 Task: Add an event with the title Marketing Campaign Brainstorming, date '2024/05/26', time 9:40 AM to 11:40 AMand add a description: Throughout the session, participants will engage in a series of activities, discussions, and exercises that promote teamwork, trust-building, and effective communication. These activities will be tailored to the specific needs and dynamics of your team, ensuring relevance and maximum engagement., put the event into Yellow category . Add location for the event as: 789 Pena Palace, Sintra, Portugal, logged in from the account softage.1@softage.netand send the event invitation to softage.2@softage.net and softage.3@softage.net. Set a reminder for the event 9 day before
Action: Mouse pressed left at (87, 91)
Screenshot: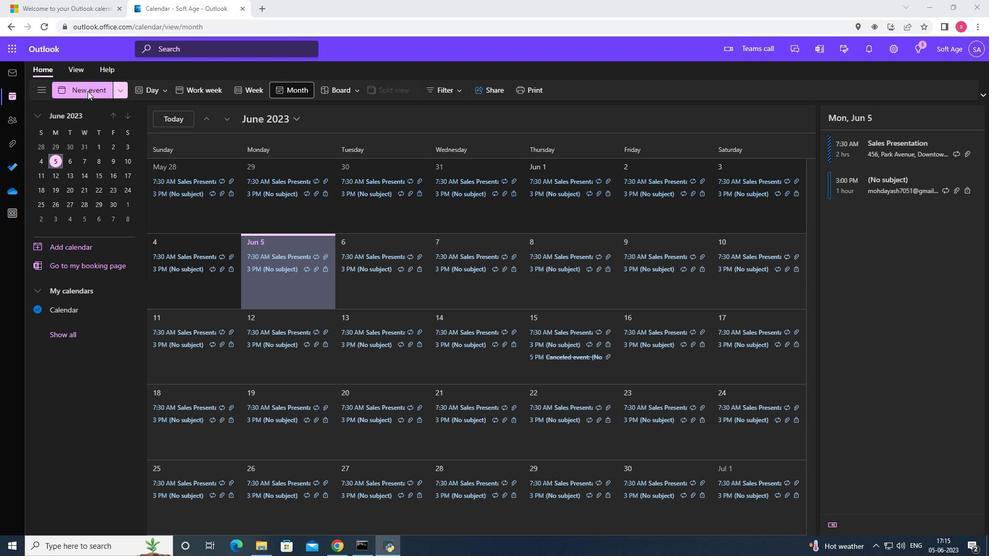 
Action: Mouse moved to (287, 157)
Screenshot: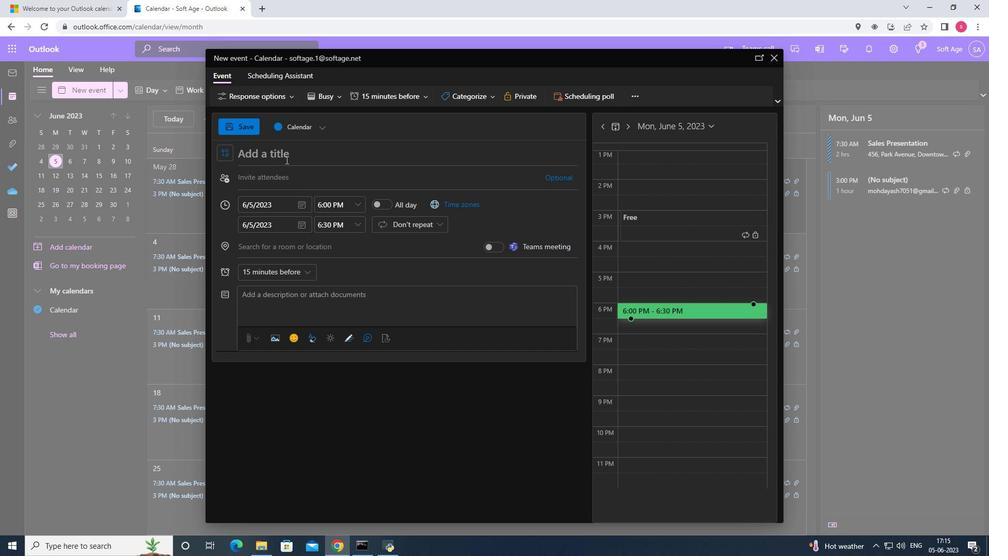
Action: Mouse pressed left at (287, 157)
Screenshot: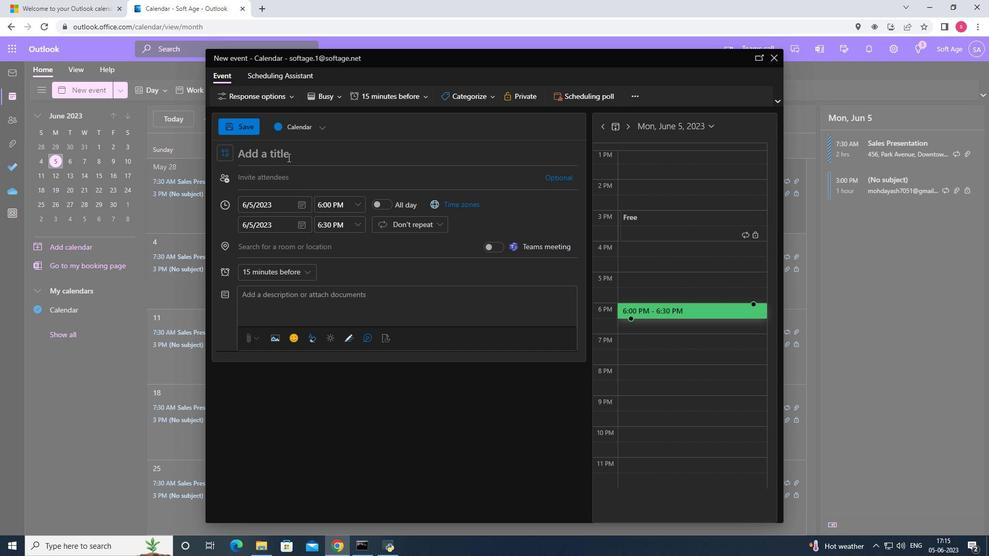 
Action: Key pressed <Key.shift>Marketing<Key.space><Key.shift>Camaign<Key.backspace><Key.backspace><Key.backspace><Key.backspace>paign<Key.space><Key.shift>Brainstorming
Screenshot: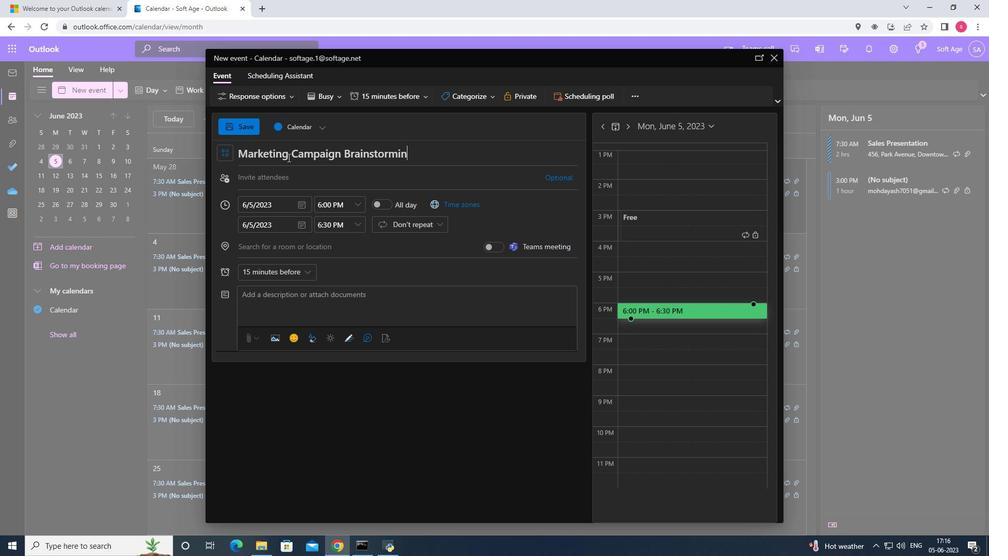 
Action: Mouse moved to (302, 203)
Screenshot: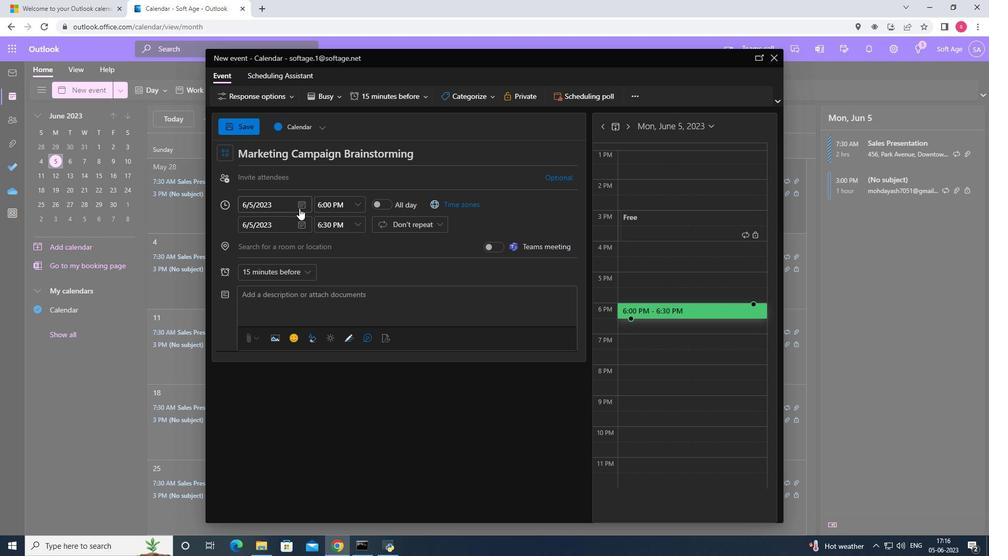 
Action: Mouse pressed left at (302, 203)
Screenshot: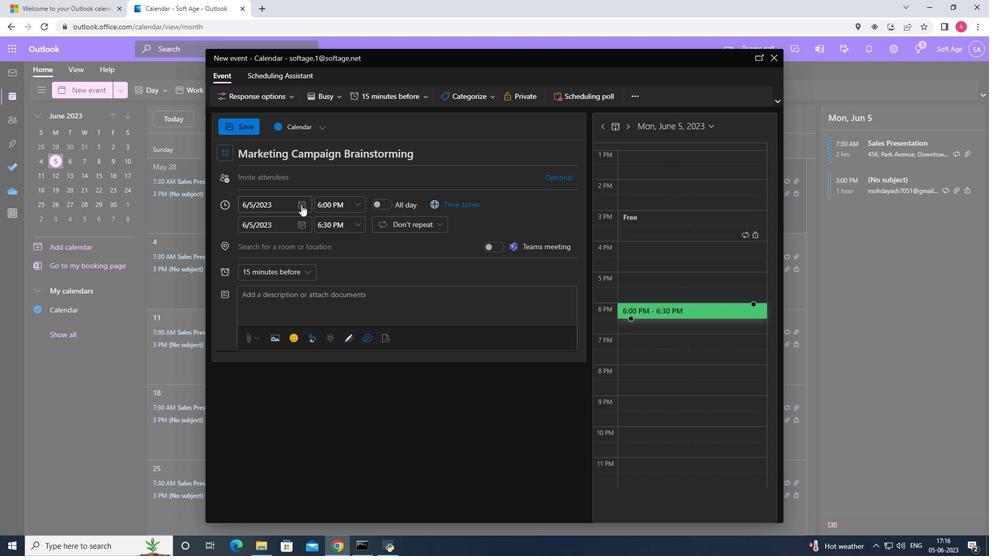 
Action: Mouse moved to (338, 227)
Screenshot: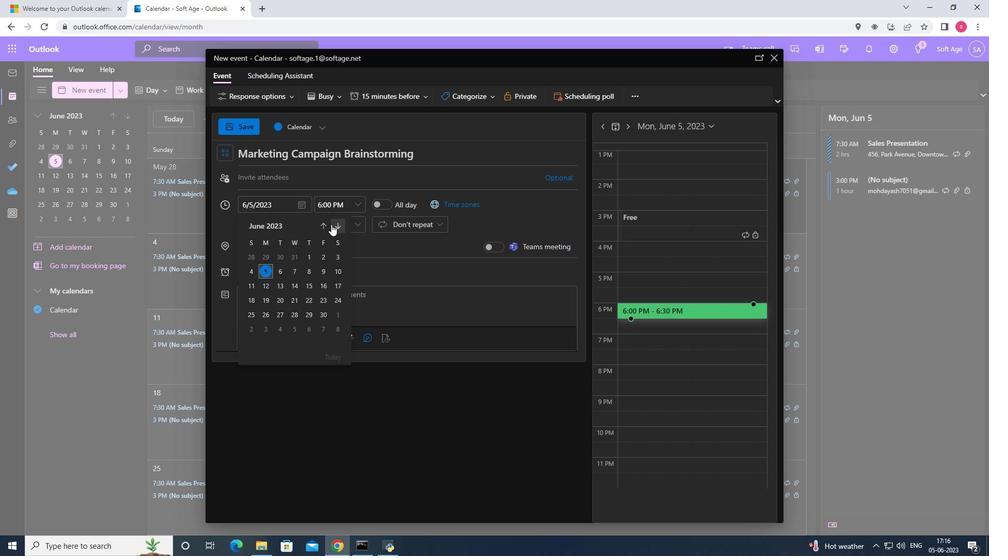
Action: Mouse pressed left at (338, 227)
Screenshot: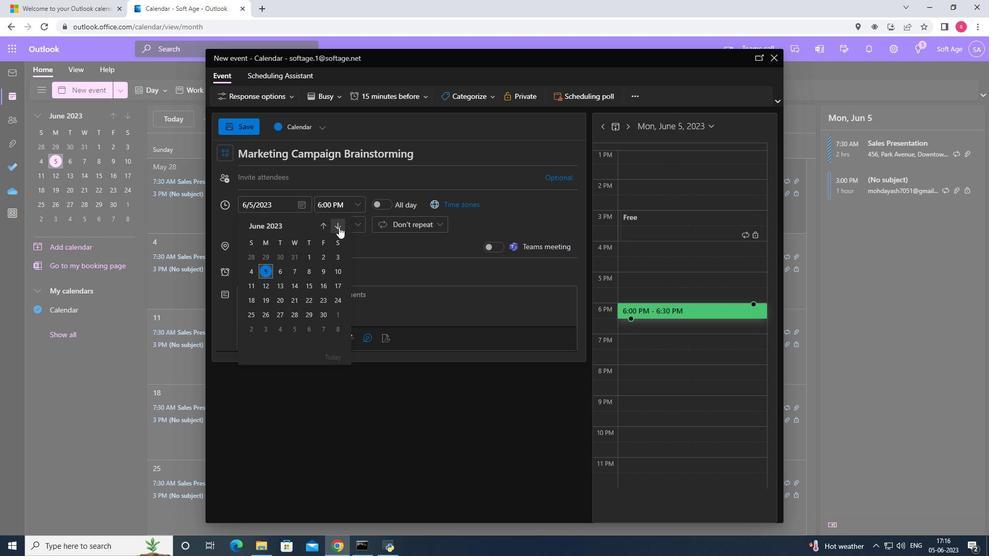 
Action: Mouse pressed left at (338, 227)
Screenshot: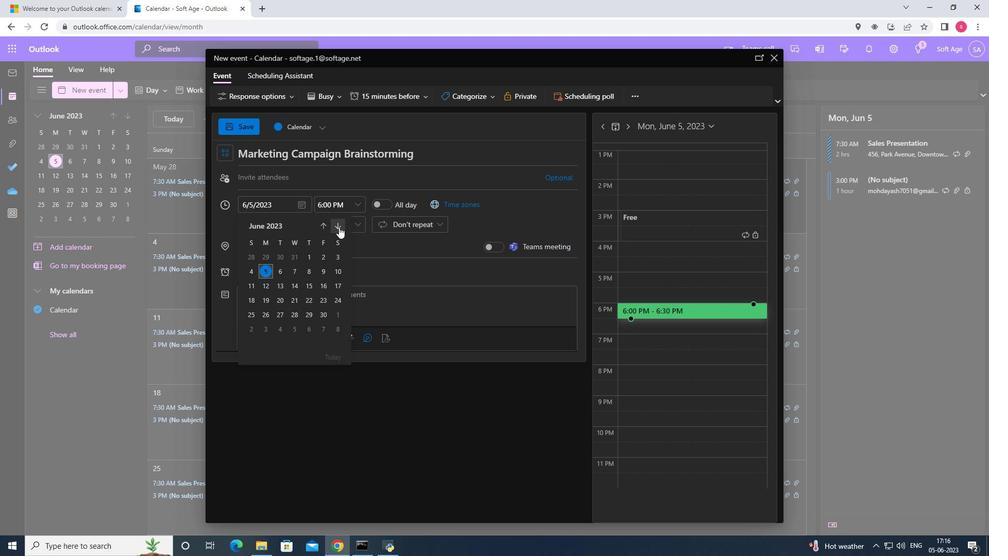 
Action: Mouse pressed left at (338, 227)
Screenshot: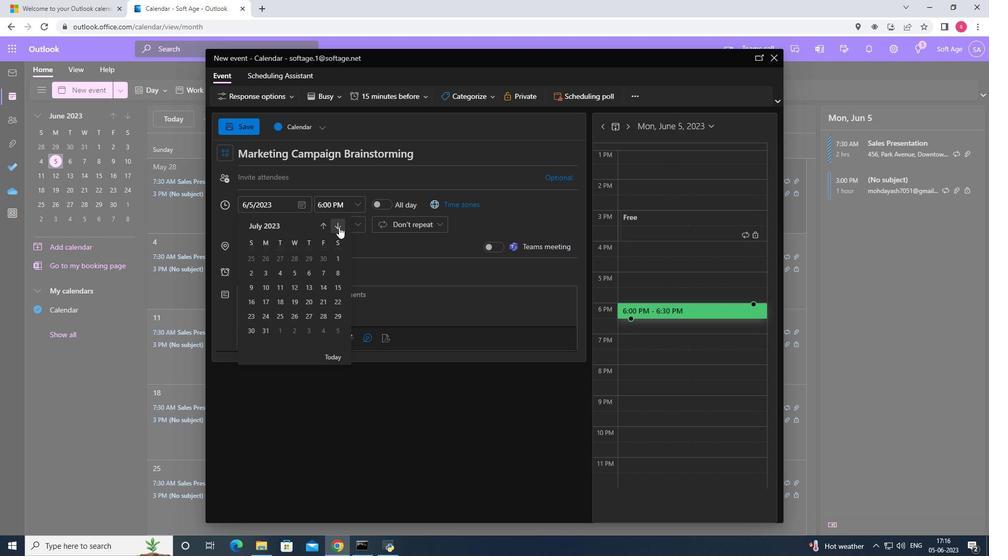 
Action: Mouse pressed left at (338, 227)
Screenshot: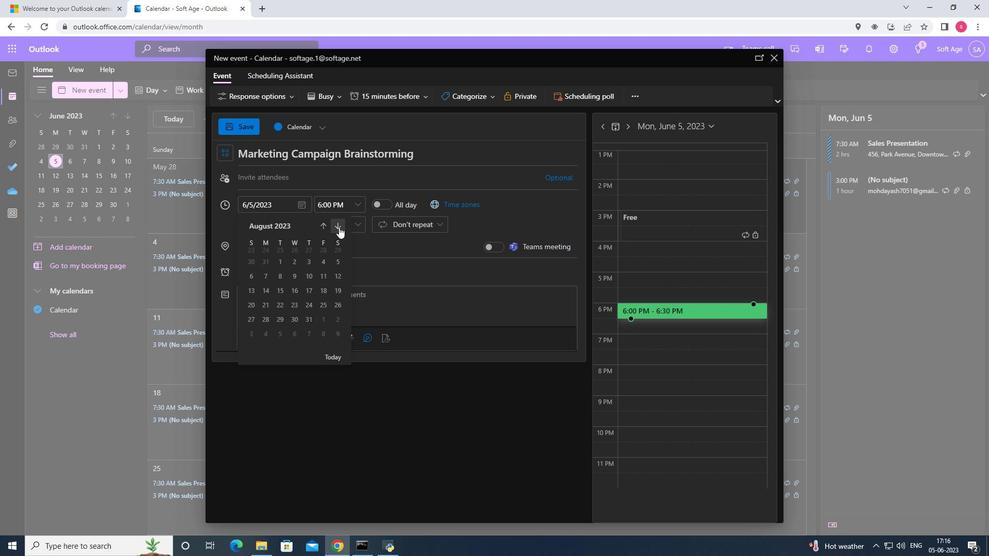 
Action: Mouse pressed left at (338, 227)
Screenshot: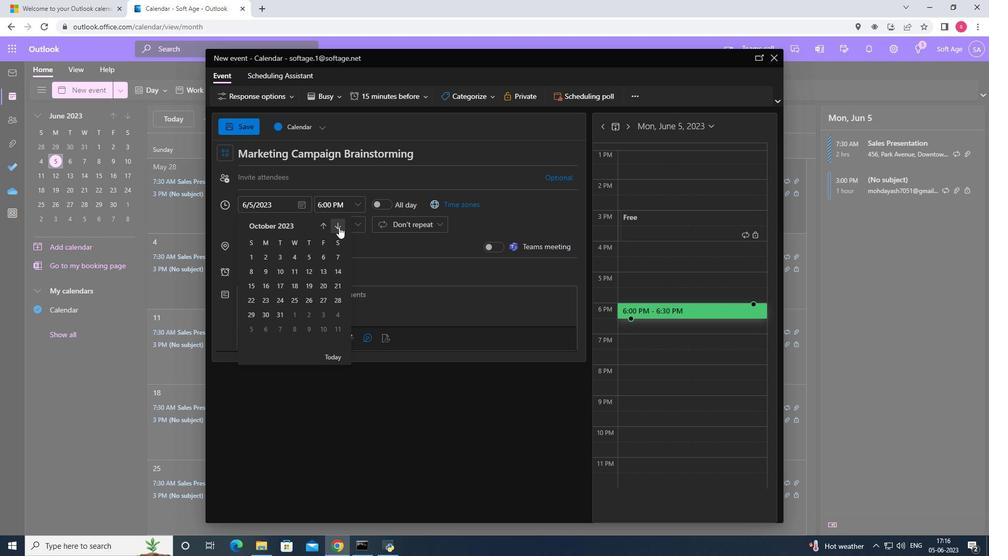 
Action: Mouse pressed left at (338, 227)
Screenshot: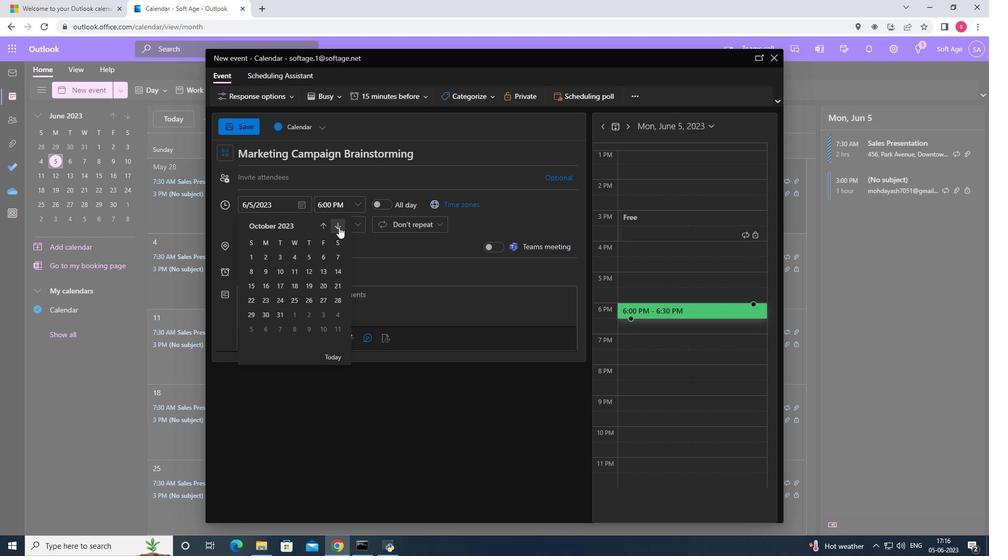 
Action: Mouse pressed left at (338, 227)
Screenshot: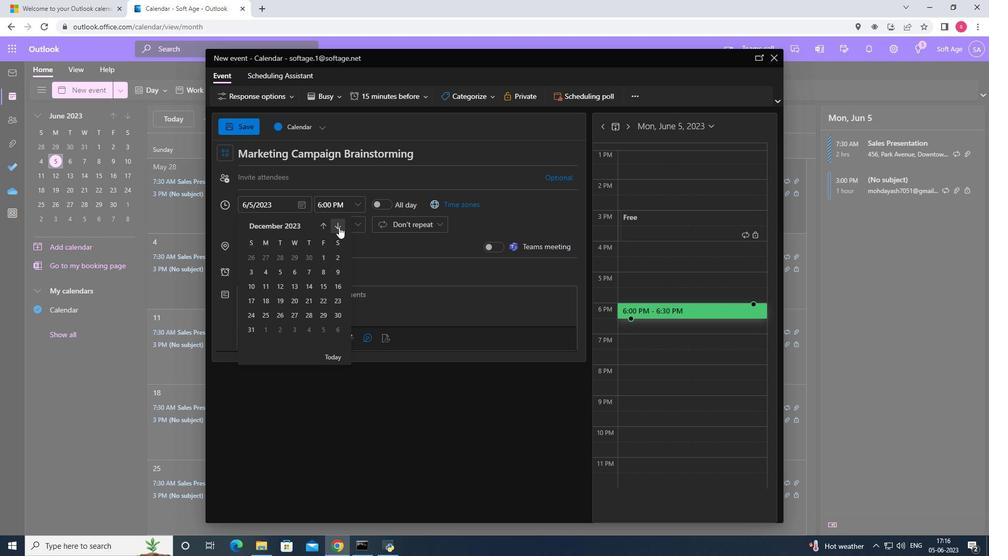 
Action: Mouse pressed left at (338, 227)
Screenshot: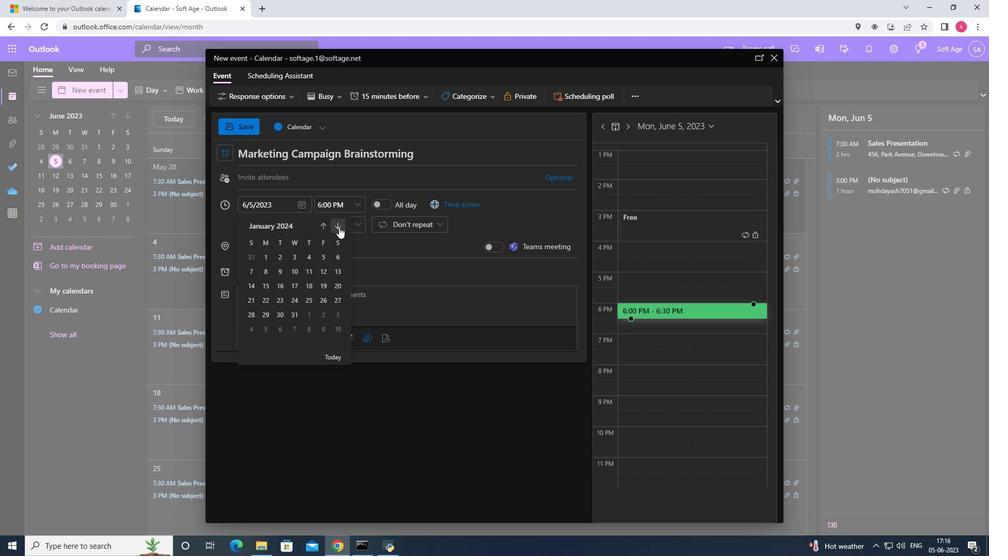 
Action: Mouse pressed left at (338, 227)
Screenshot: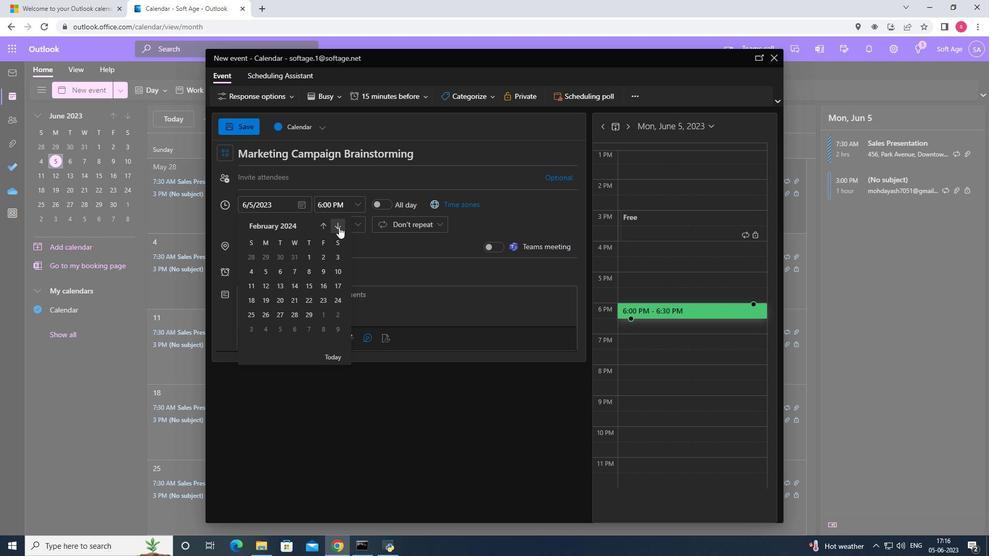 
Action: Mouse pressed left at (338, 227)
Screenshot: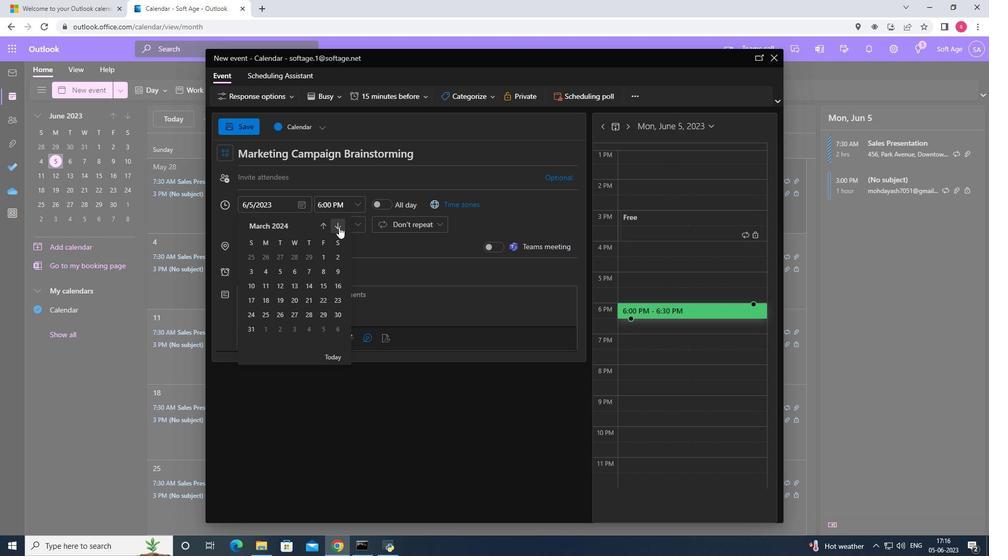 
Action: Mouse pressed left at (338, 227)
Screenshot: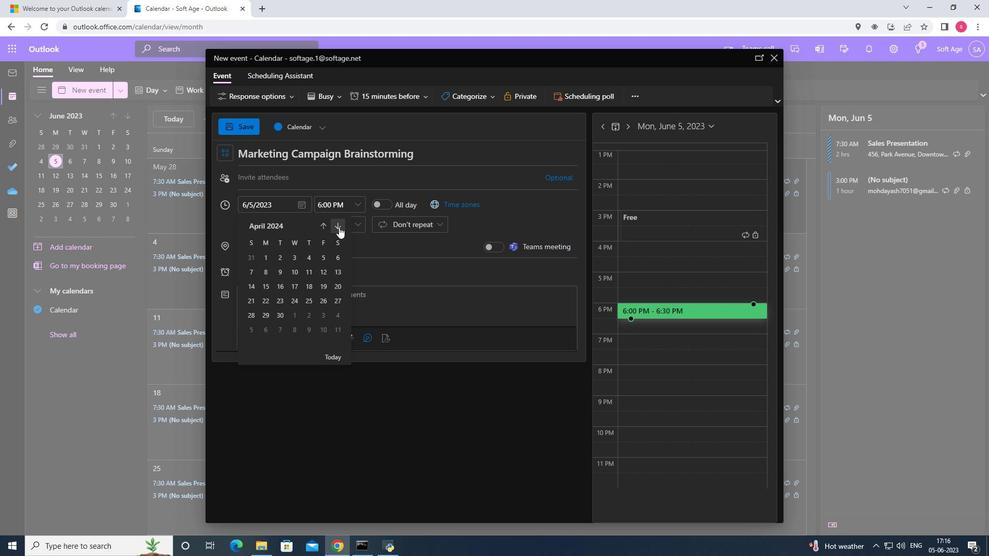 
Action: Mouse moved to (250, 316)
Screenshot: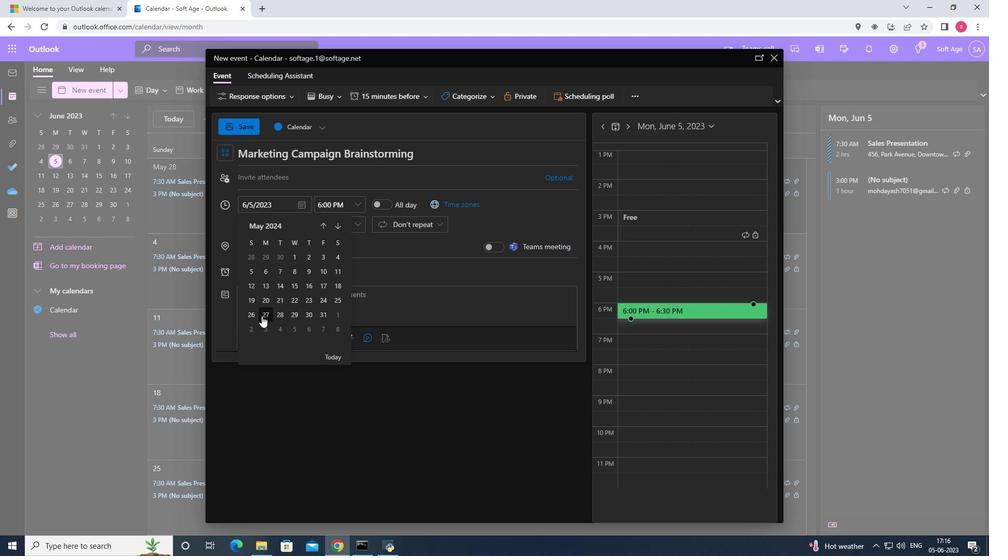 
Action: Mouse pressed left at (250, 316)
Screenshot: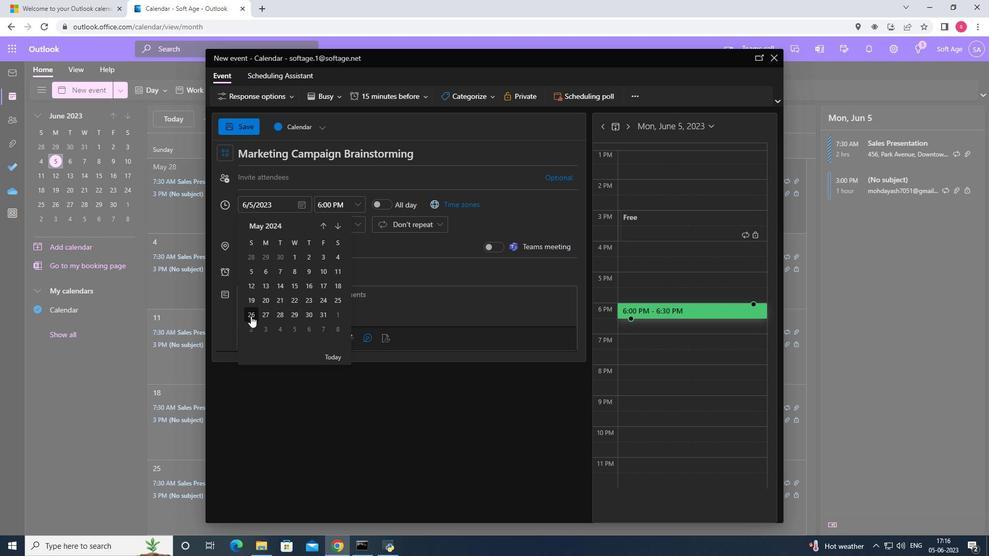 
Action: Mouse moved to (356, 206)
Screenshot: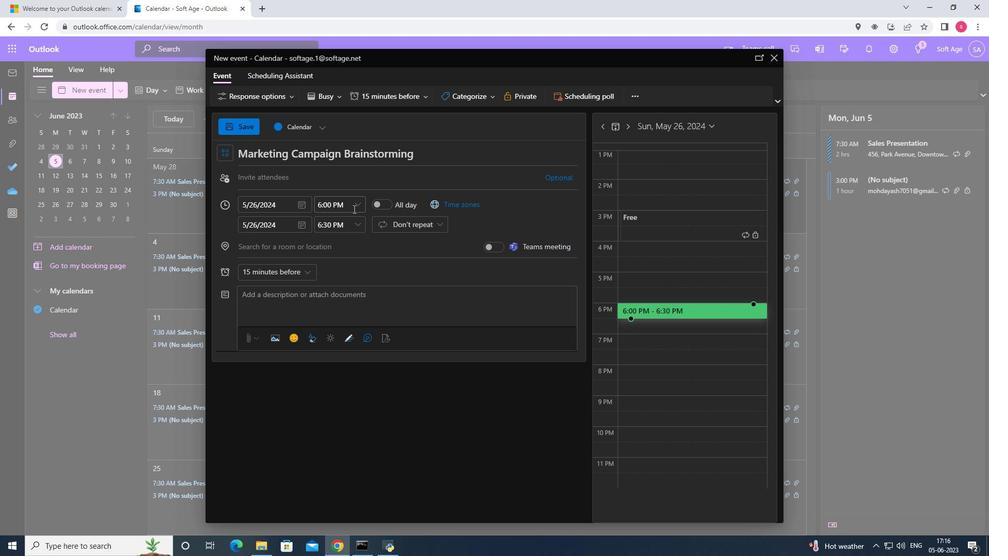 
Action: Mouse pressed left at (356, 206)
Screenshot: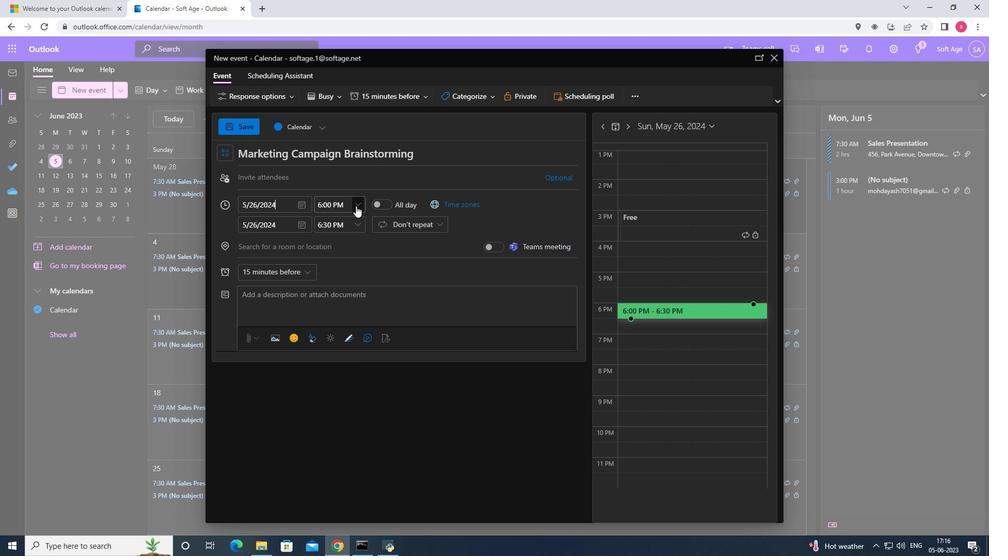 
Action: Mouse moved to (369, 303)
Screenshot: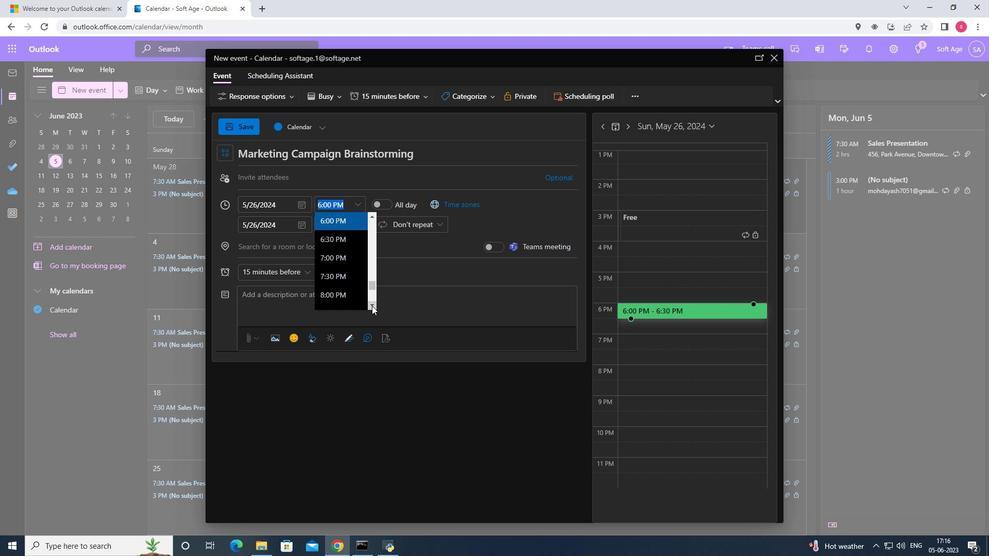 
Action: Mouse pressed left at (369, 303)
Screenshot: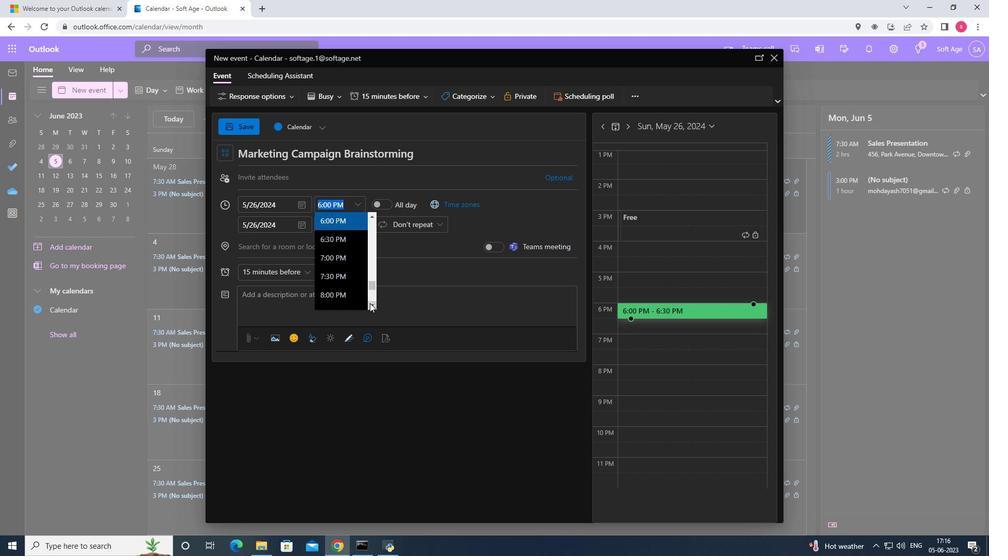 
Action: Mouse pressed left at (369, 303)
Screenshot: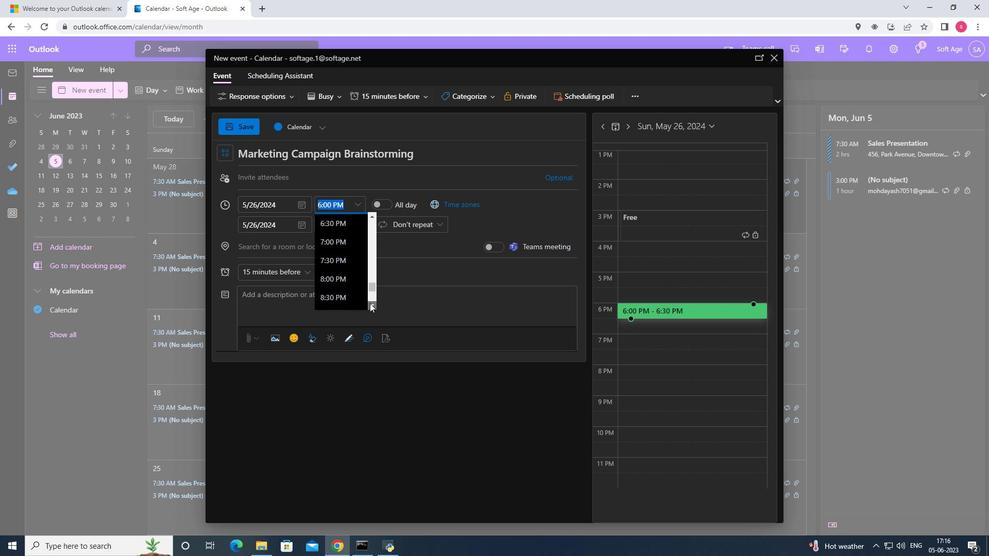 
Action: Mouse pressed left at (369, 303)
Screenshot: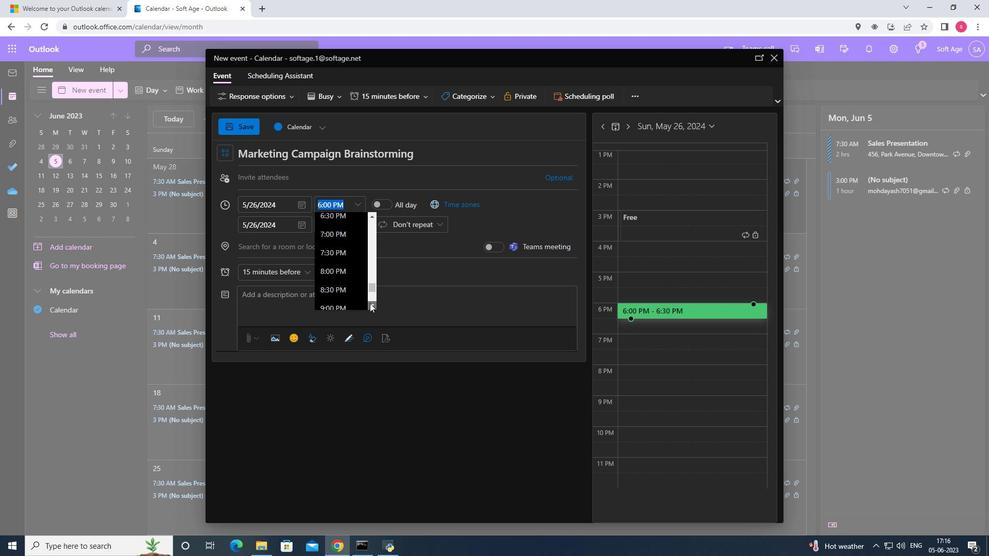 
Action: Mouse pressed left at (369, 303)
Screenshot: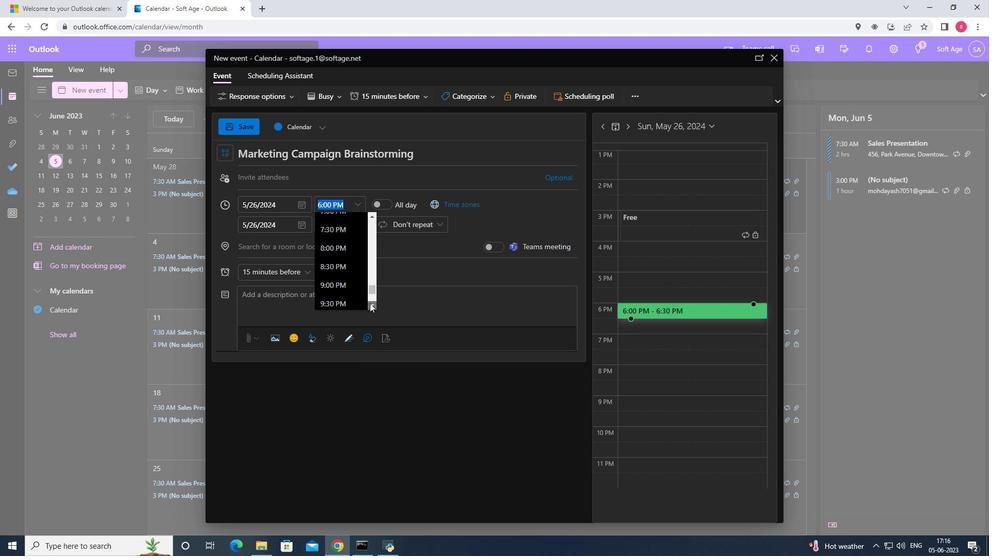 
Action: Mouse pressed left at (369, 303)
Screenshot: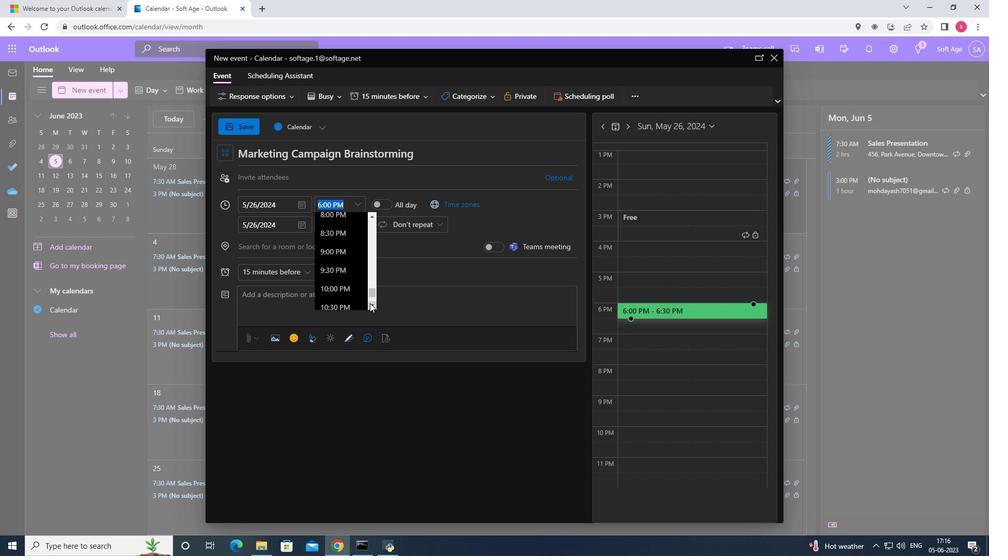 
Action: Mouse moved to (332, 246)
Screenshot: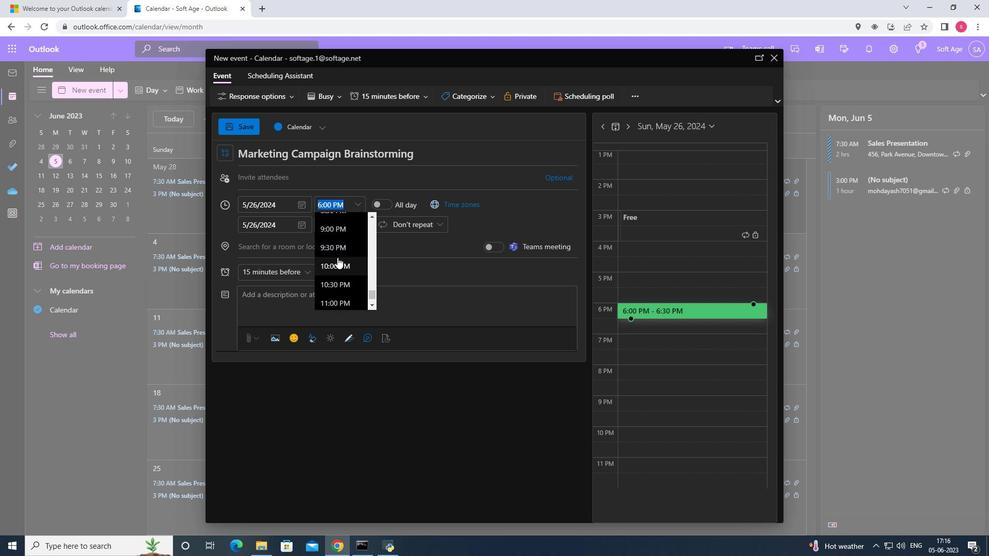 
Action: Mouse pressed left at (332, 246)
Screenshot: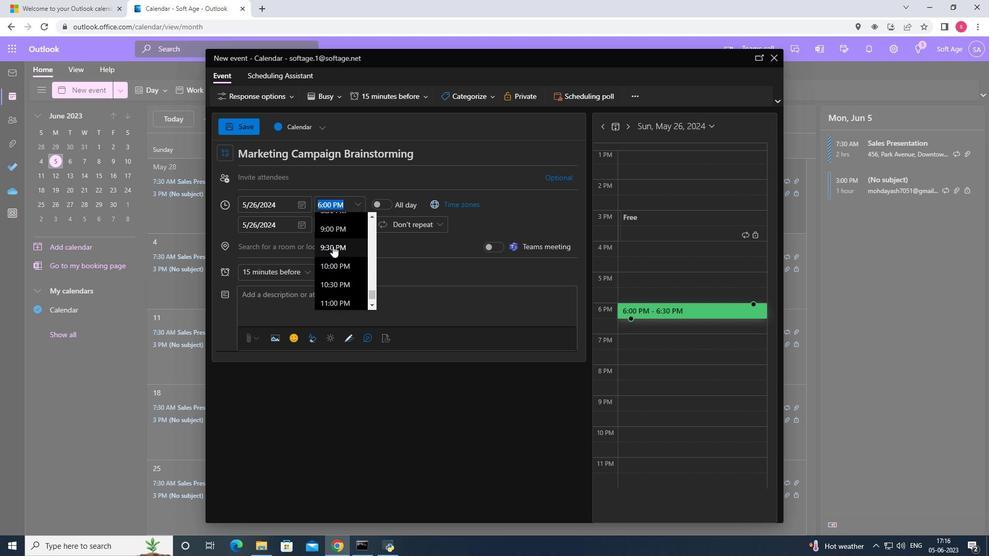 
Action: Mouse moved to (326, 208)
Screenshot: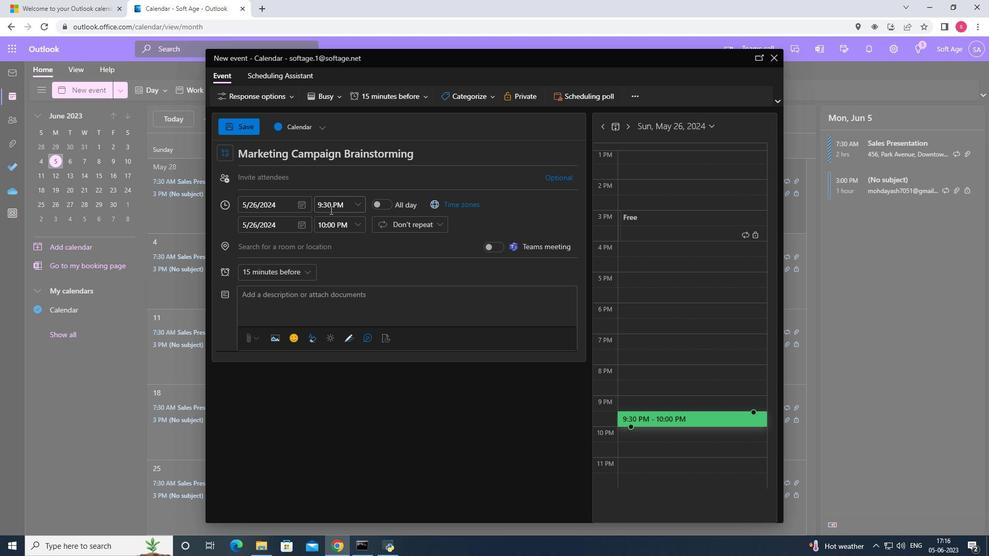 
Action: Mouse pressed left at (326, 208)
Screenshot: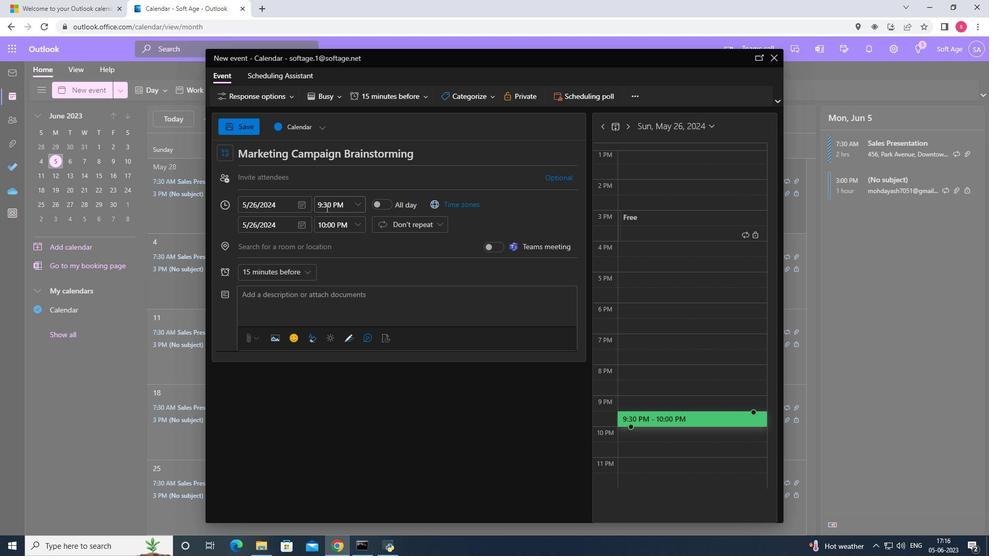 
Action: Key pressed <Key.backspace>4
Screenshot: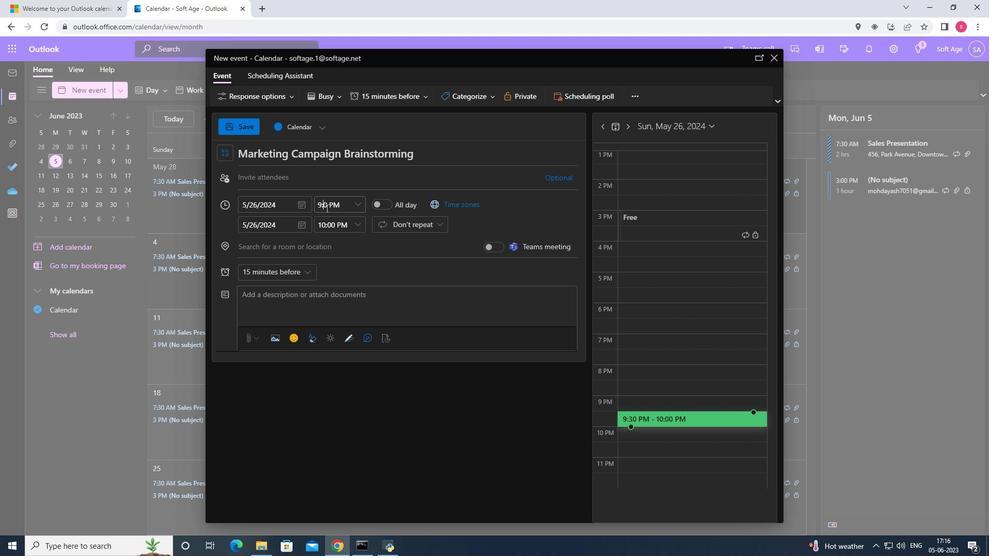 
Action: Mouse moved to (356, 225)
Screenshot: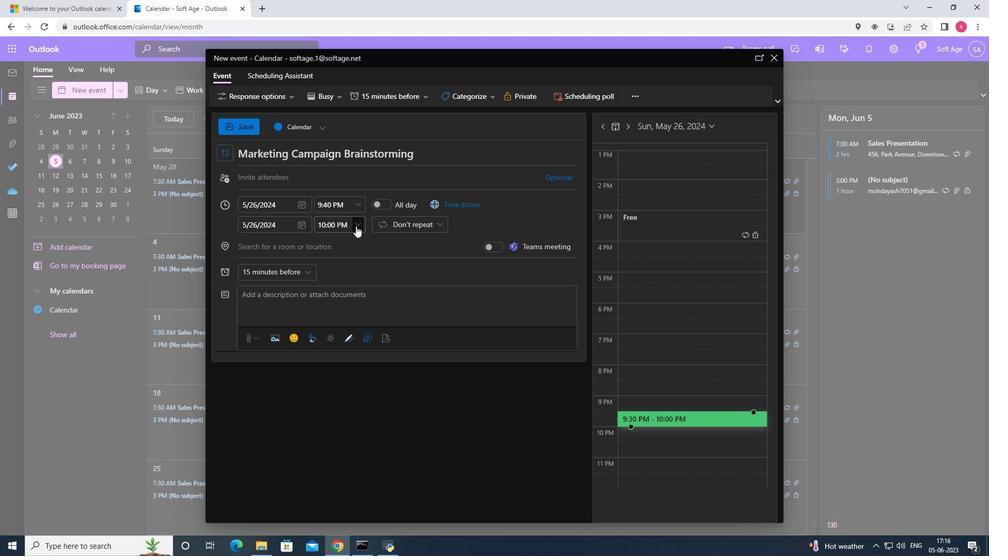 
Action: Mouse pressed left at (356, 225)
Screenshot: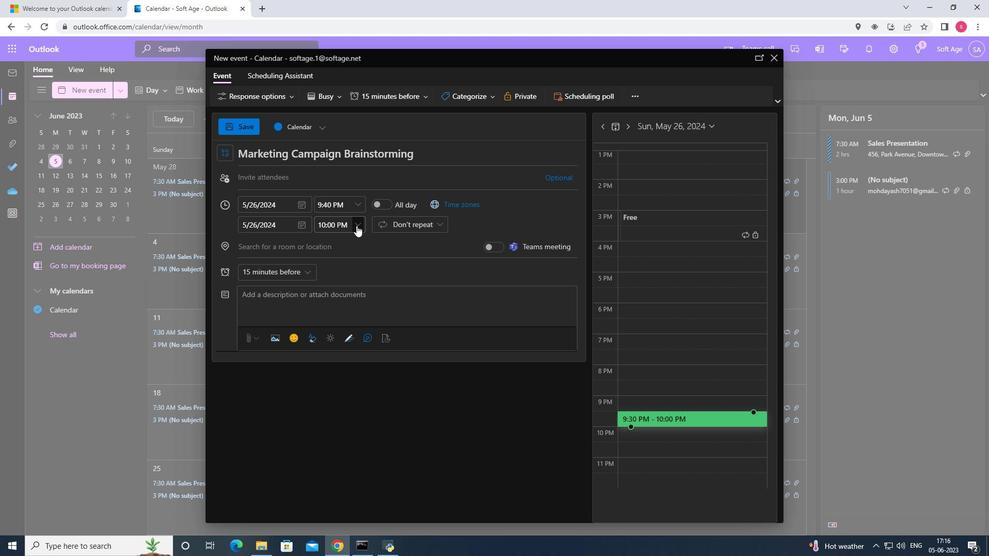 
Action: Mouse moved to (357, 317)
Screenshot: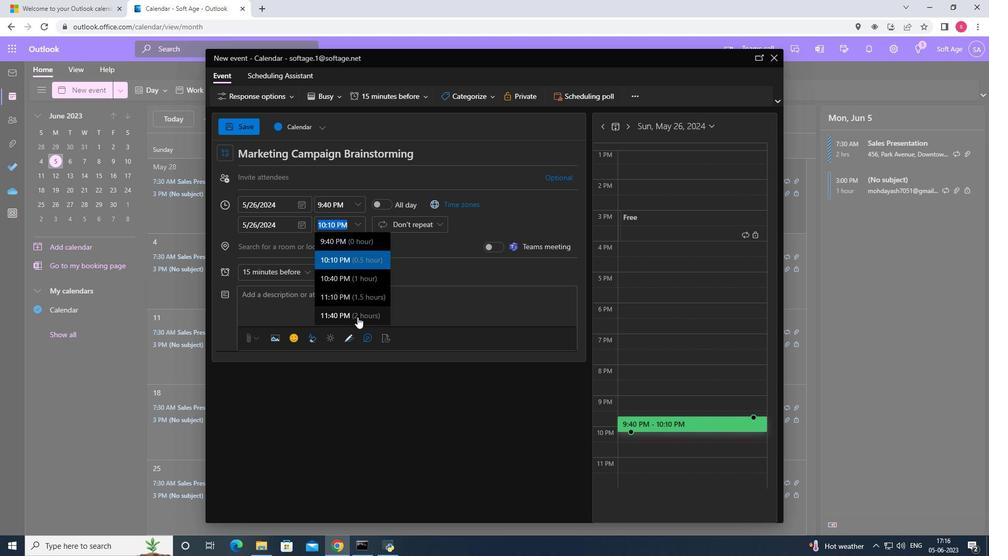 
Action: Mouse pressed left at (357, 317)
Screenshot: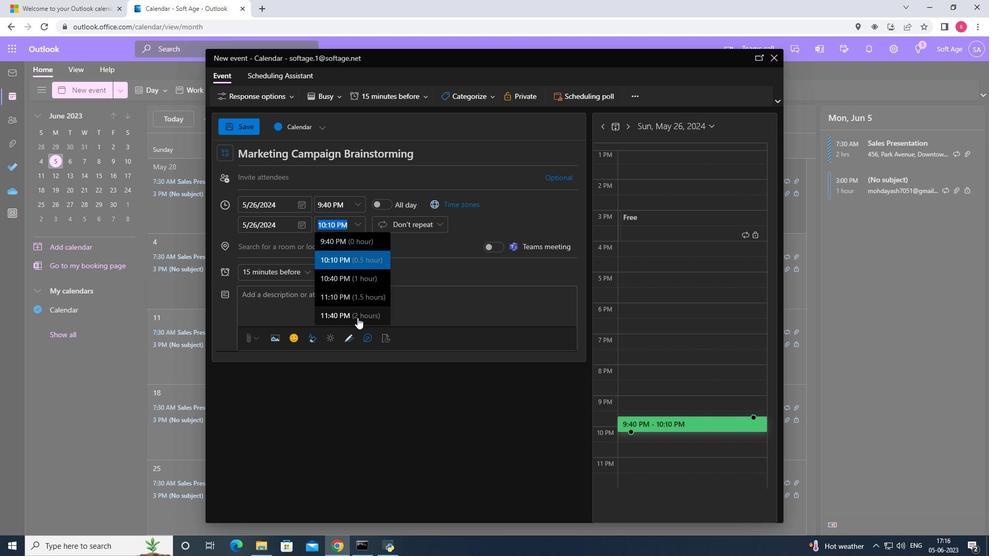 
Action: Mouse moved to (352, 205)
Screenshot: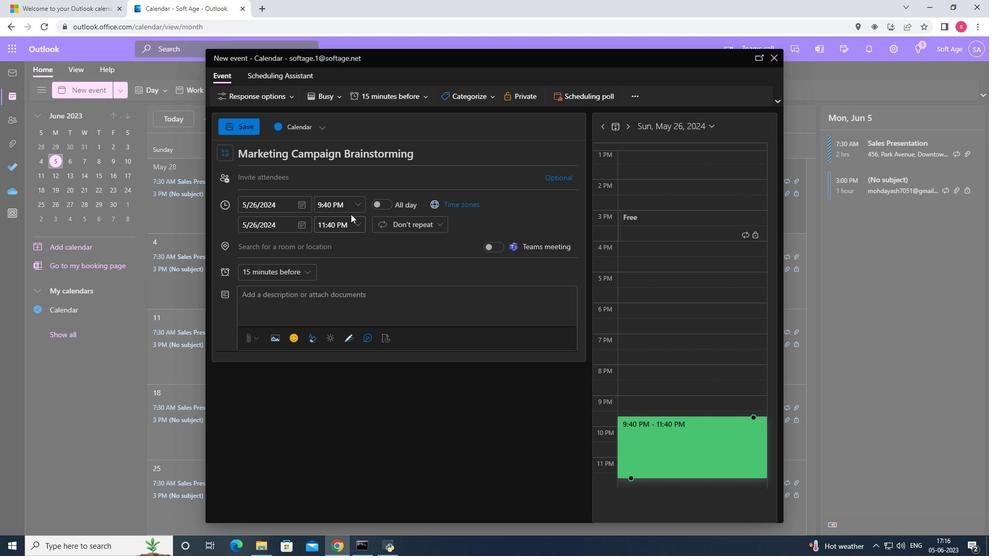 
Action: Mouse pressed left at (352, 205)
Screenshot: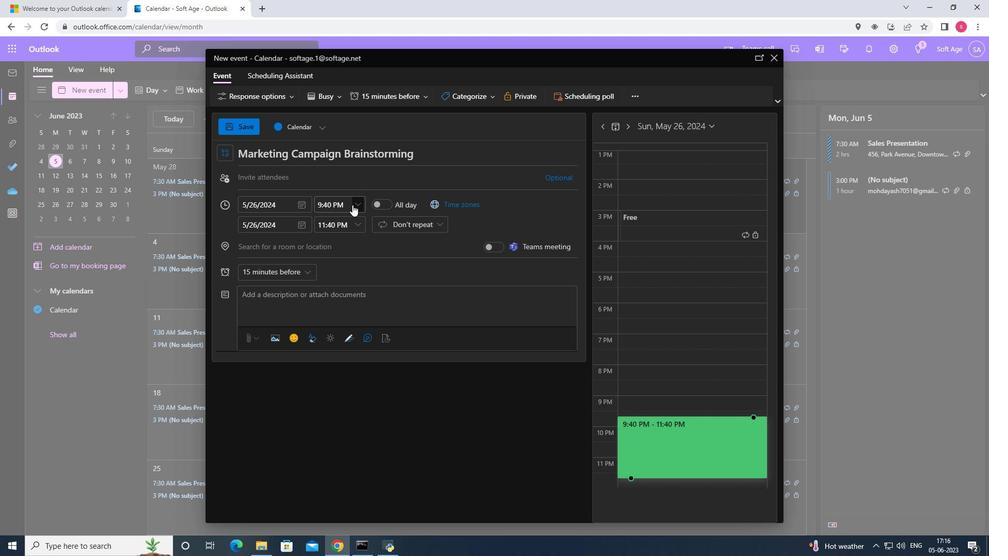 
Action: Mouse moved to (342, 205)
Screenshot: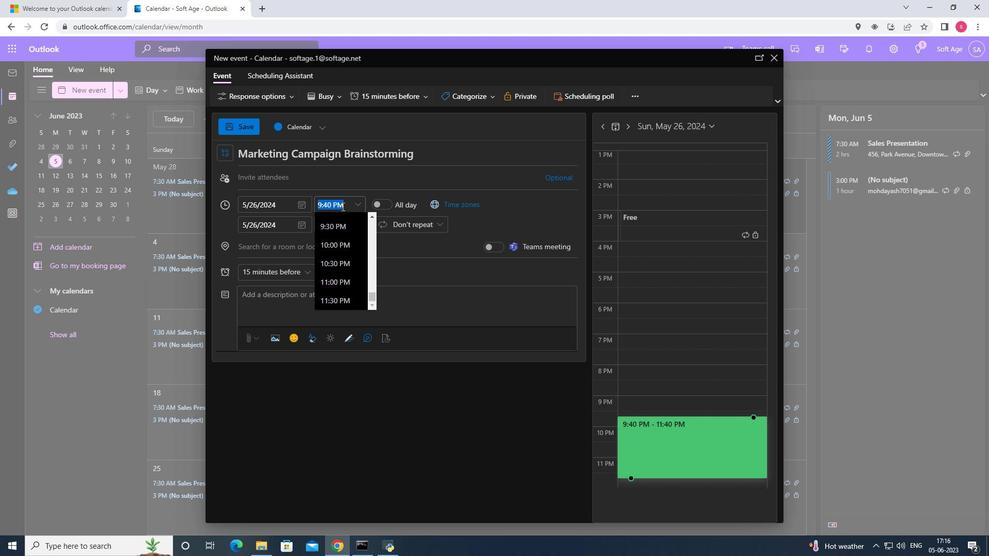 
Action: Mouse pressed left at (342, 205)
Screenshot: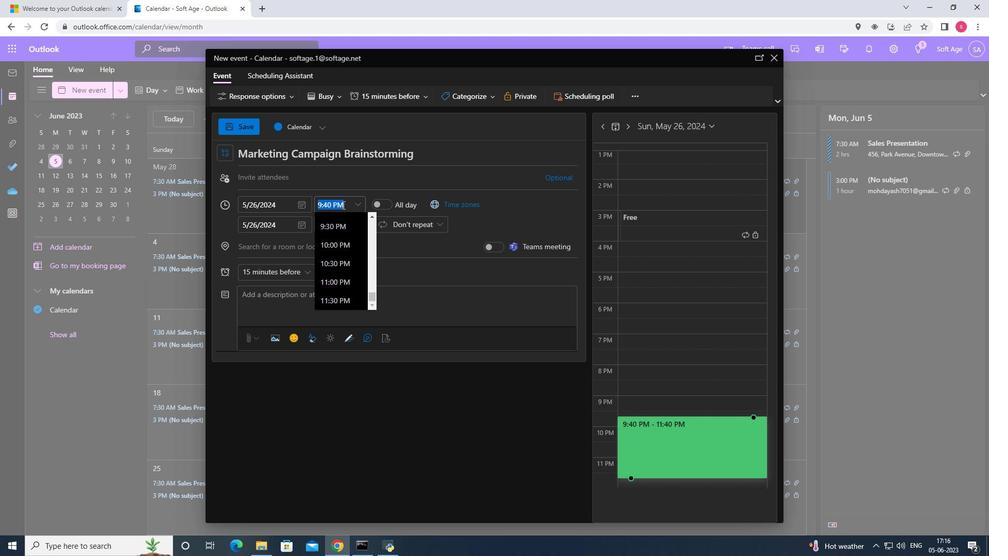 
Action: Key pressed <Key.backspace><Key.backspace><Key.shift>AM
Screenshot: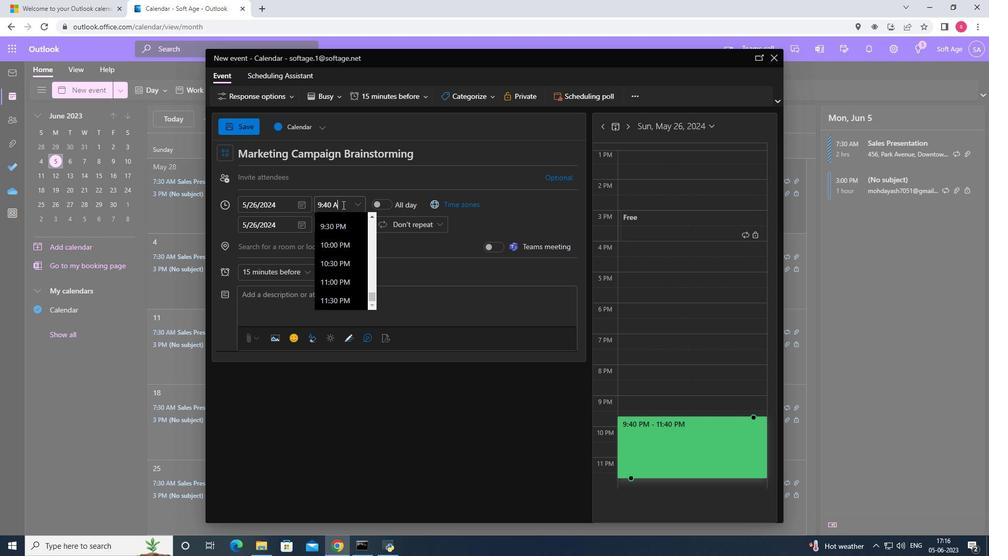 
Action: Mouse moved to (404, 250)
Screenshot: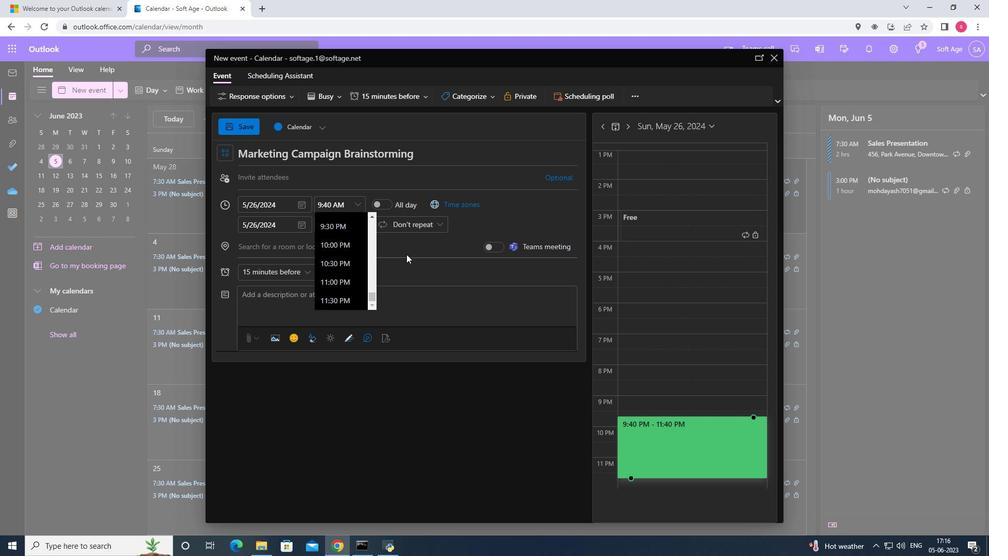 
Action: Mouse pressed left at (404, 250)
Screenshot: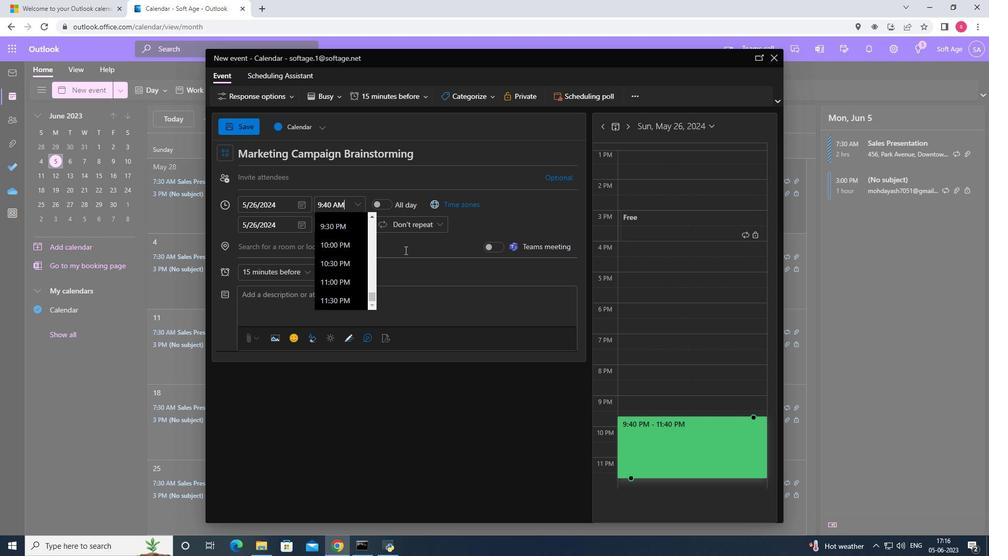
Action: Mouse moved to (362, 224)
Screenshot: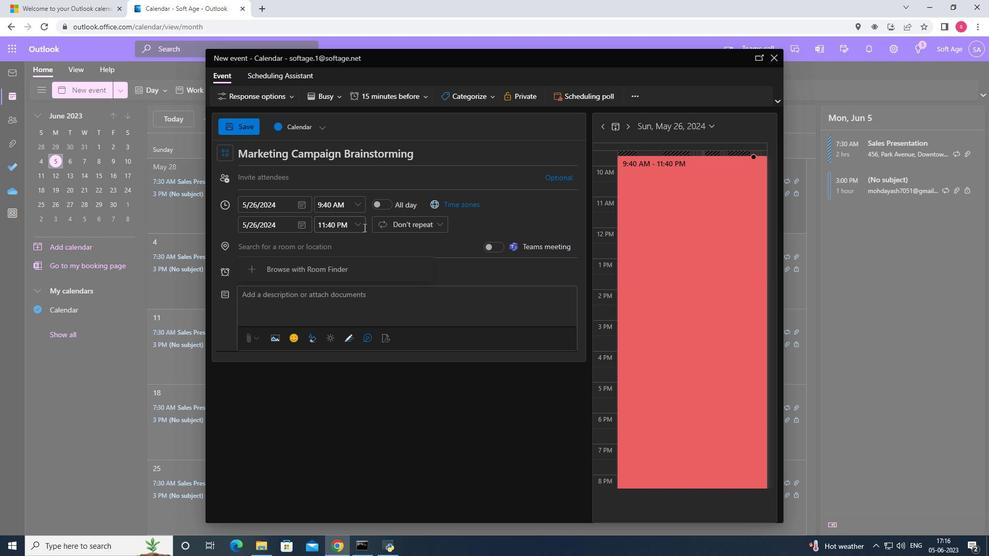 
Action: Mouse pressed left at (362, 224)
Screenshot: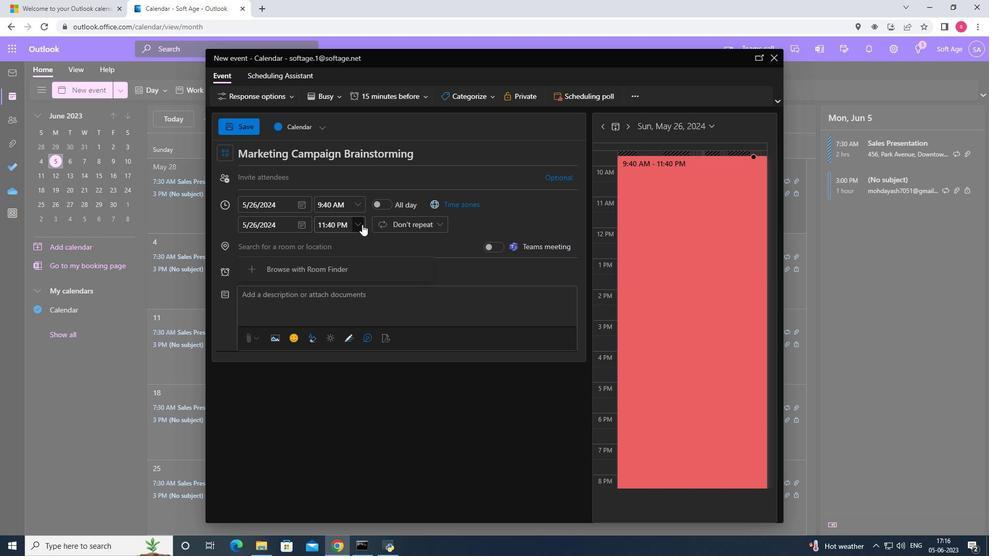 
Action: Mouse moved to (398, 236)
Screenshot: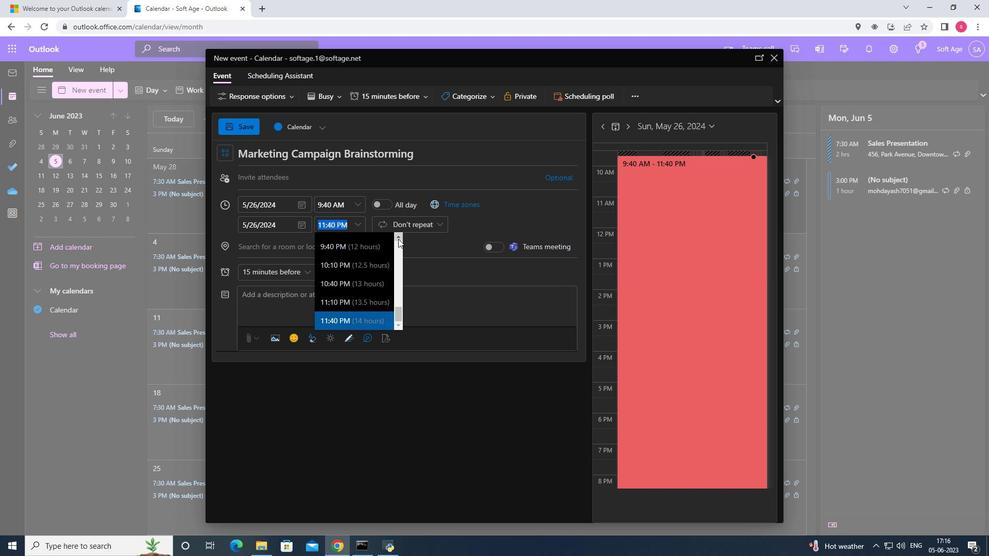 
Action: Mouse pressed left at (398, 236)
Screenshot: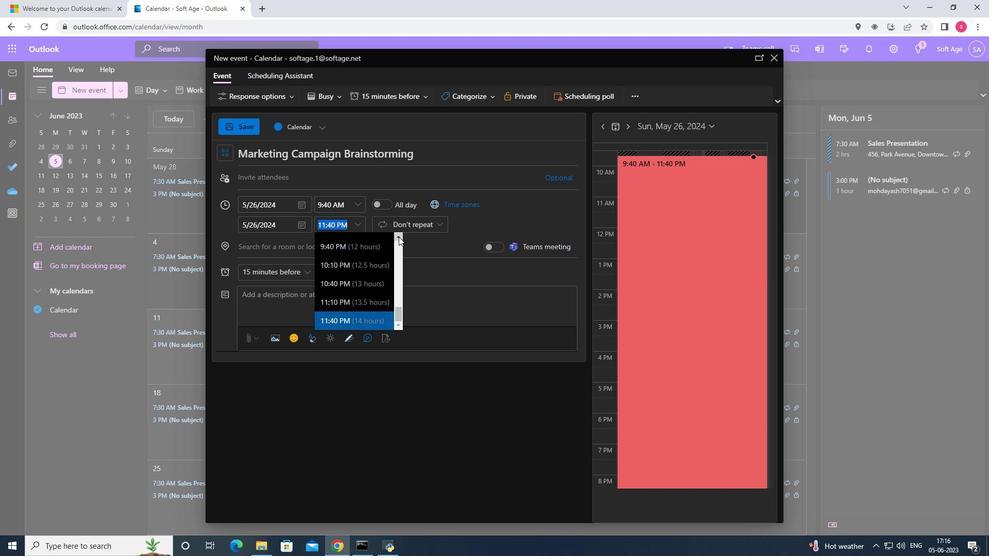 
Action: Mouse moved to (337, 318)
Screenshot: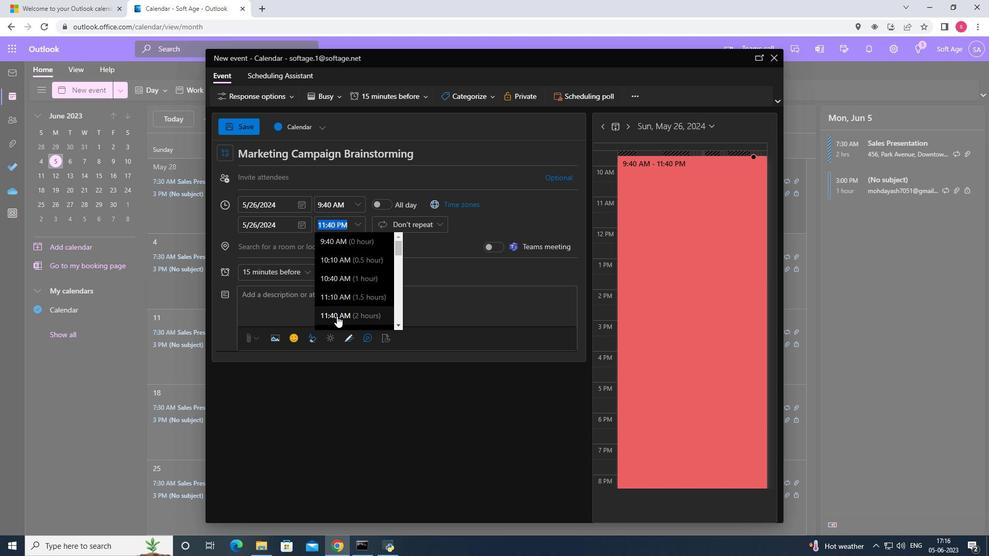 
Action: Mouse pressed left at (337, 318)
Screenshot: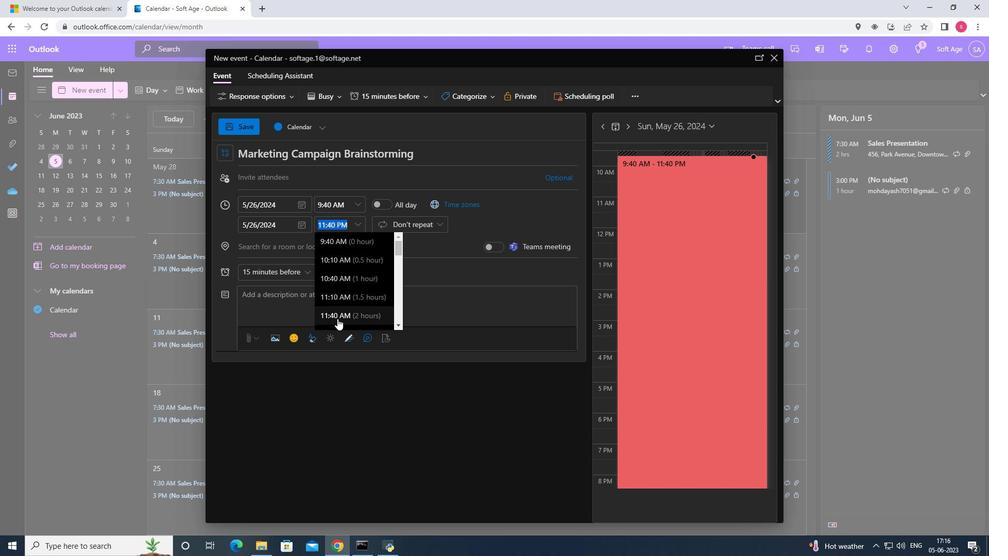 
Action: Mouse moved to (337, 309)
Screenshot: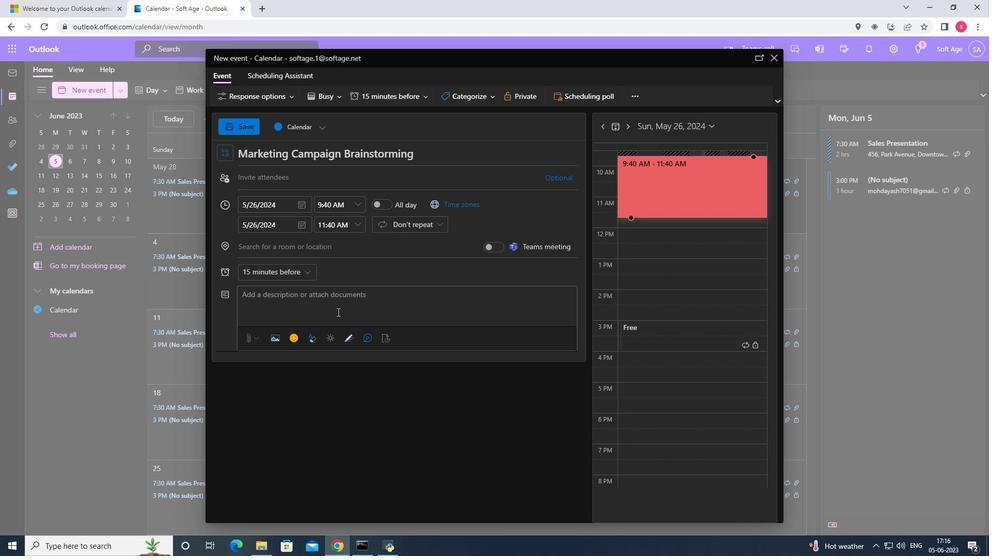 
Action: Mouse pressed left at (337, 309)
Screenshot: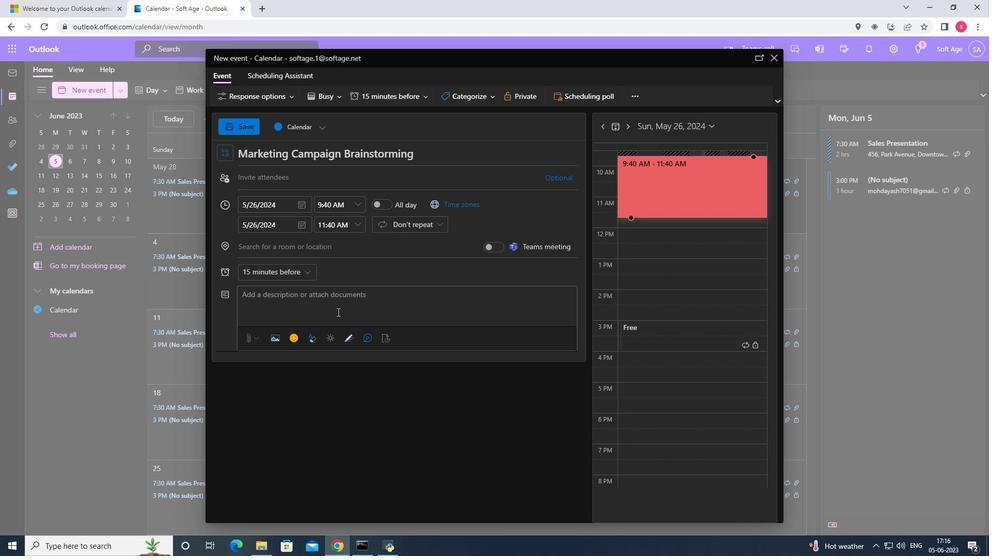 
Action: Mouse moved to (337, 309)
Screenshot: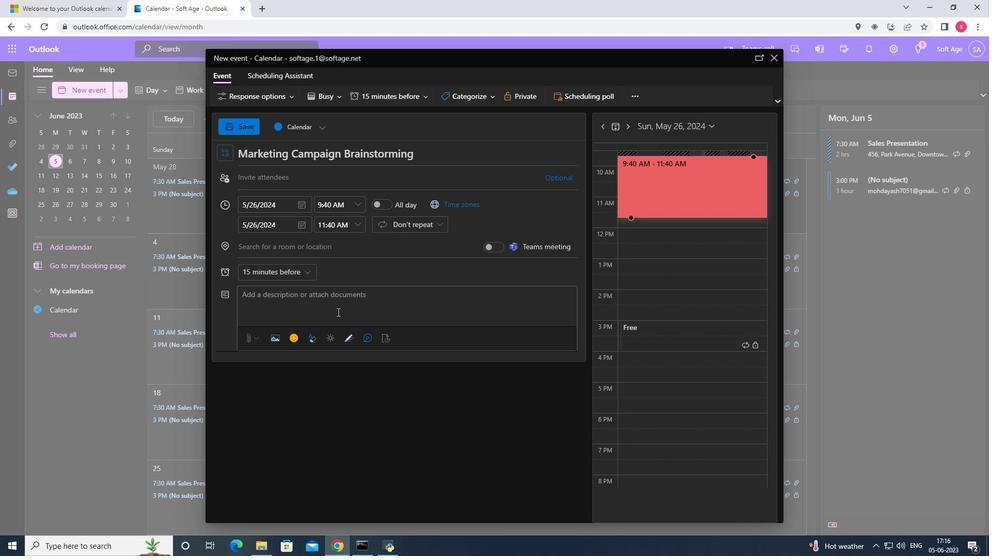 
Action: Key pressed <Key.shift><Key.shift><Key.shift><Key.shift><Key.shift><Key.shift><Key.shift><Key.shift><Key.shift><Key.shift>Throughout<Key.space>the<Key.space>session<Key.space><Key.backspace>,<Key.space><Key.shift><Key.shift><Key.shift><Key.shift><Key.shift><Key.shift><Key.shift><Key.shift><Key.shift><Key.shift><Key.shift><Key.shift><Key.shift><Key.shift><Key.shift><Key.shift><Key.shift><Key.shift><Key.shift><Key.shift>participants<Key.space>will<Key.space>engage<Key.space>in<Key.space>a<Key.space>series<Key.space>of<Key.space>activities,<Key.space>discussions,<Key.space>and<Key.space>effective<Key.space>communicatio<Key.backspace><Key.backspace><Key.backspace><Key.backspace><Key.backspace><Key.backspace><Key.backspace><Key.backspace><Key.backspace><Key.backspace><Key.backspace><Key.backspace><Key.backspace><Key.backspace><Key.backspace><Key.backspace><Key.backspace><Key.backspace><Key.backspace><Key.backspace><Key.backspace><Key.backspace><Key.backspace><Key.backspace><Key.backspace><Key.backspace><Key.backspace><Key.space>and<Key.space>exercises<Key.space>that<Key.space>promote<Key.space>tw<Key.backspace>eam<Key.space><Key.backspace>work<Key.space><Key.backspace>,<Key.space>trust-building,<Key.space>and<Key.space>effective<Key.space>communication.<Key.space><Key.shift><Key.shift><Key.shift><Key.shift><Key.shift>These<Key.space>activities<Key.space>will<Key.space>be<Key.space>tailored<Key.space>to<Key.space>the<Key.space>specific<Key.space>needs<Key.space>and<Key.space>maximum<Key.space>engagement.<Key.backspace><Key.backspace><Key.backspace><Key.backspace><Key.backspace><Key.backspace><Key.backspace><Key.backspace><Key.backspace><Key.backspace><Key.backspace><Key.backspace><Key.backspace><Key.backspace><Key.backspace><Key.backspace><Key.backspace><Key.backspace><Key.backspace><Key.backspace><Key.backspace><Key.backspace><Key.backspace>and<Key.space>dynamics<Key.space>of<Key.space>your<Key.space>team<Key.space><Key.backspace>,<Key.space>ensuring<Key.space>relevancr<Key.backspace>e<Key.space>and<Key.space>maximum<Key.space>enf<Key.backspace>gagement.
Screenshot: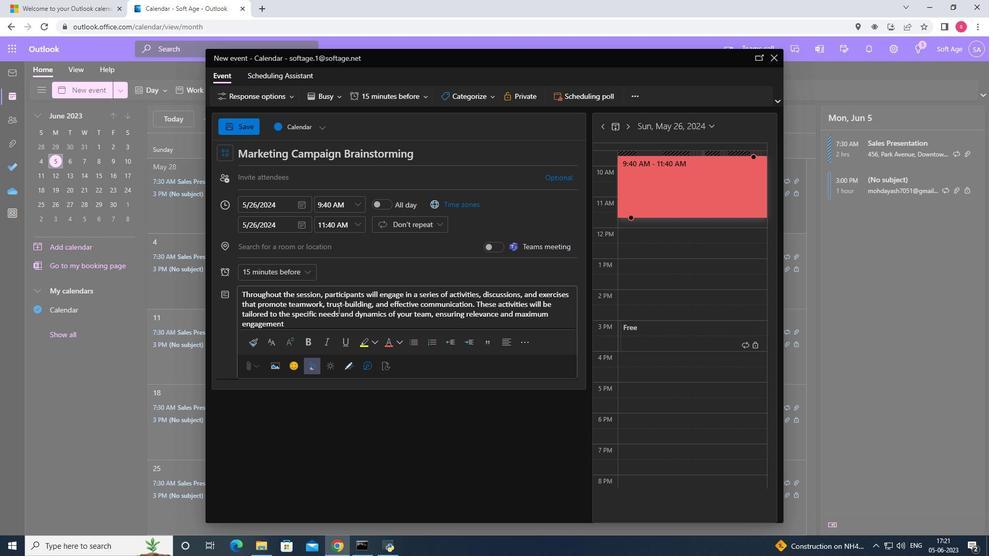 
Action: Mouse moved to (486, 95)
Screenshot: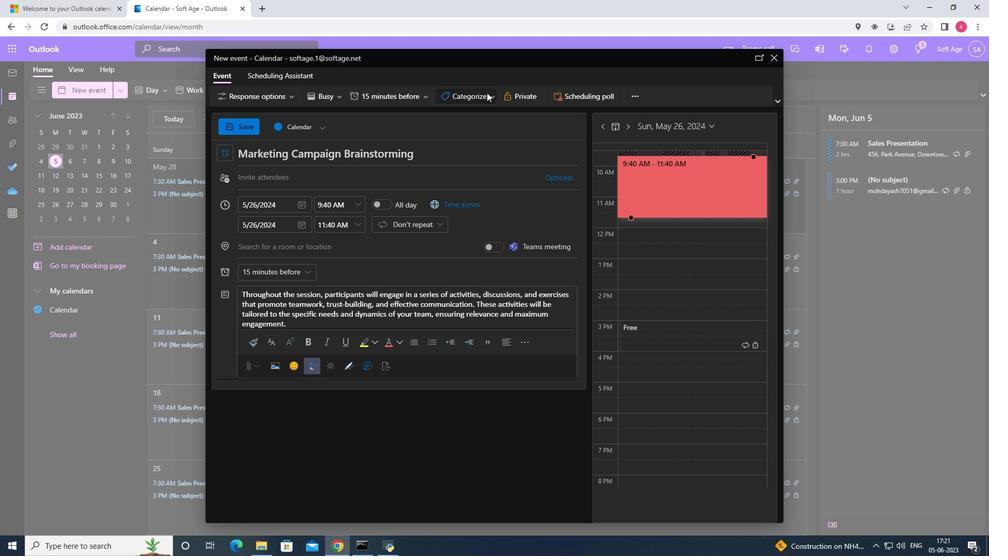 
Action: Mouse pressed left at (486, 95)
Screenshot: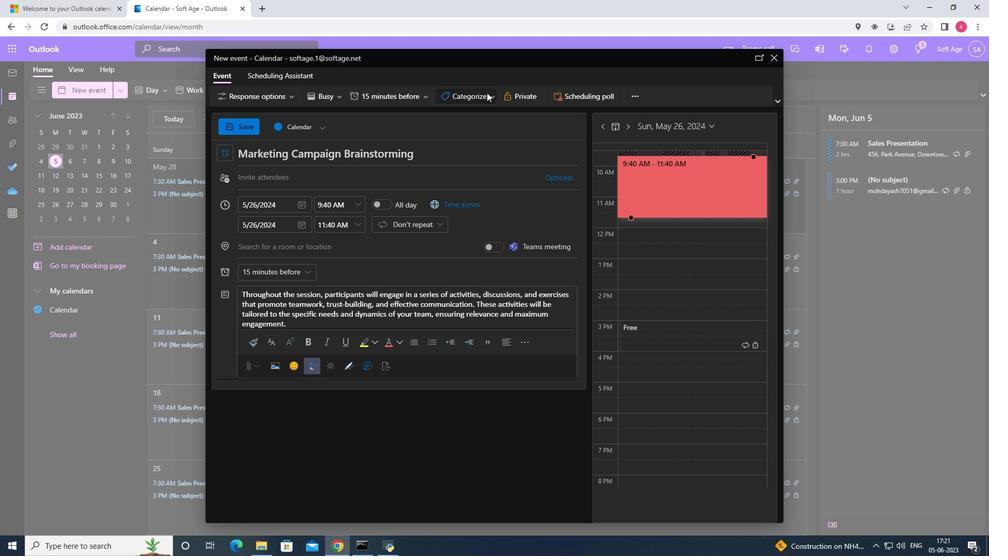 
Action: Mouse moved to (487, 234)
Screenshot: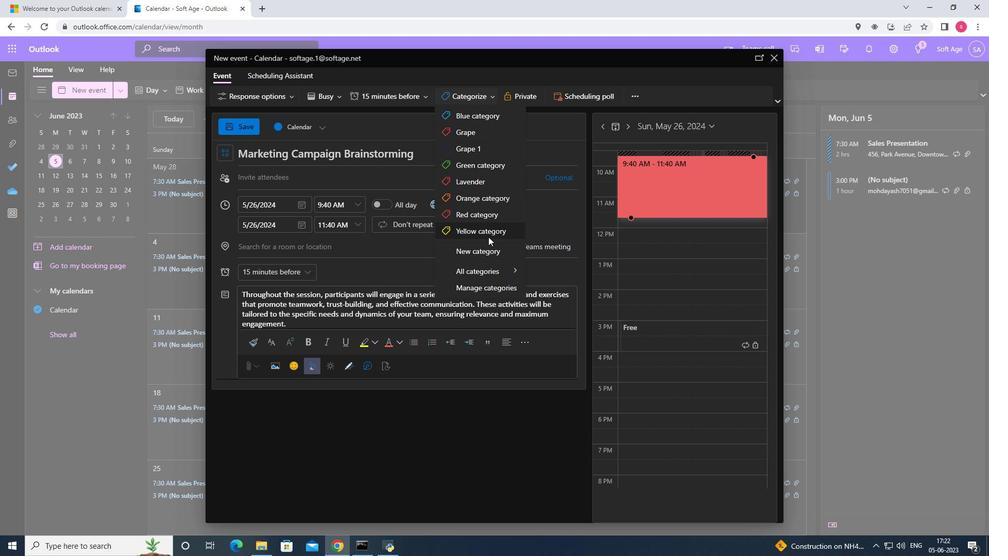 
Action: Mouse pressed left at (487, 234)
Screenshot: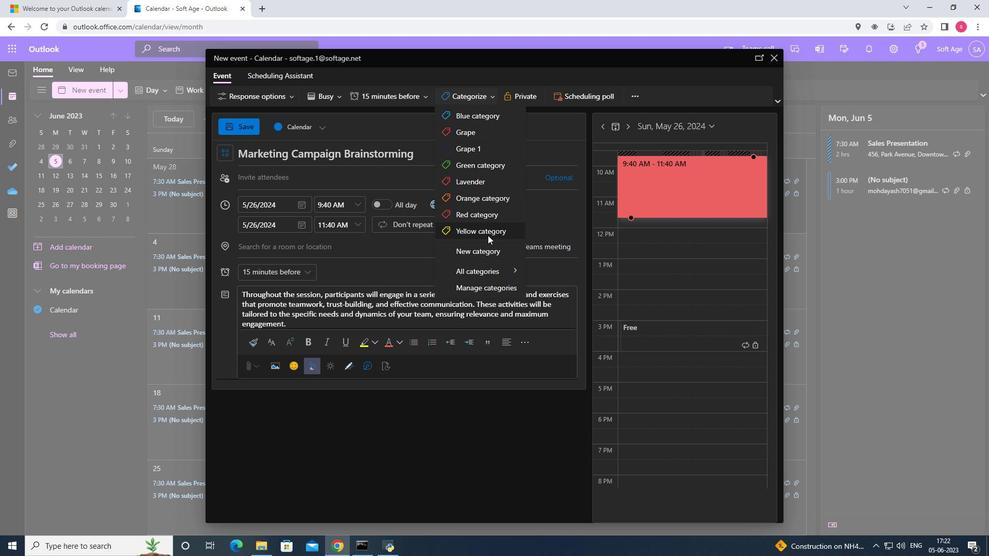 
Action: Mouse moved to (432, 248)
Screenshot: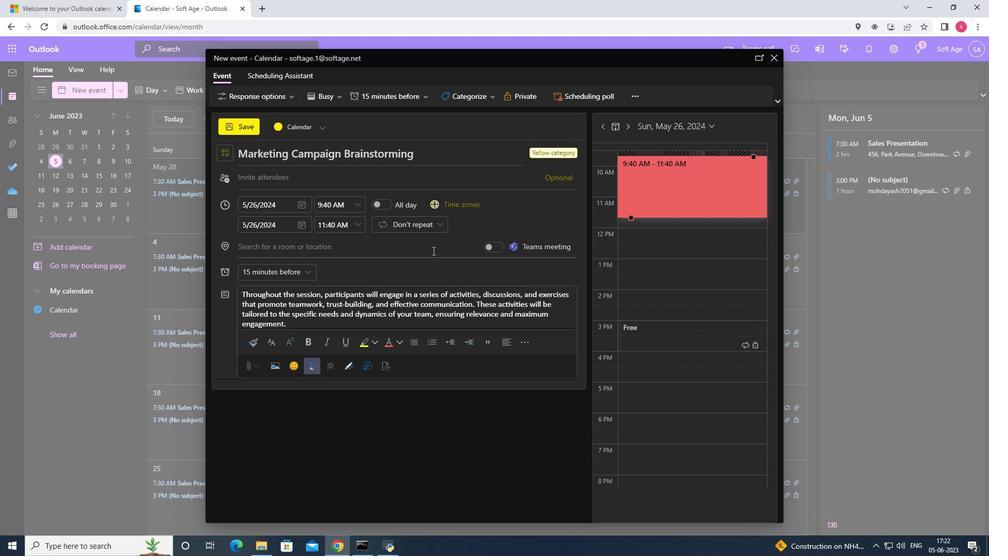 
Action: Mouse pressed left at (432, 248)
Screenshot: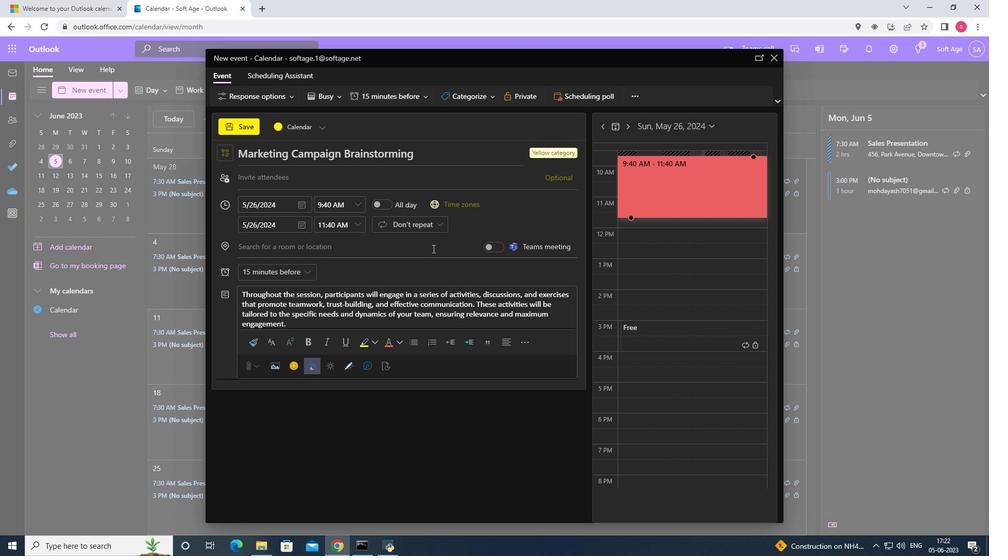
Action: Key pressed 789<Key.space><Key.shift>Pena<Key.space><Key.shift>Palace<Key.space><Key.backspace>,<Key.space><Key.shift>Sintro,<Key.space><Key.shift>Portugal
Screenshot: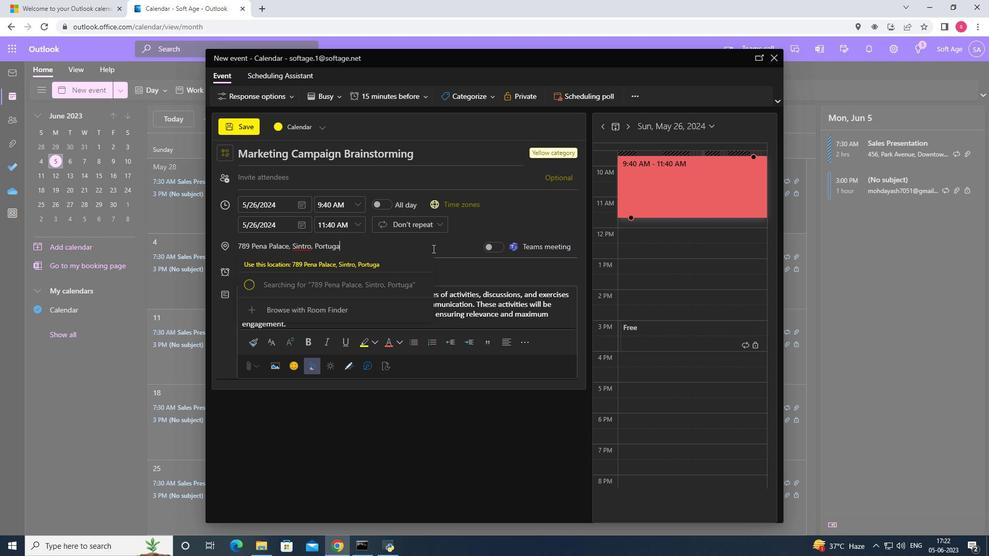 
Action: Mouse moved to (316, 266)
Screenshot: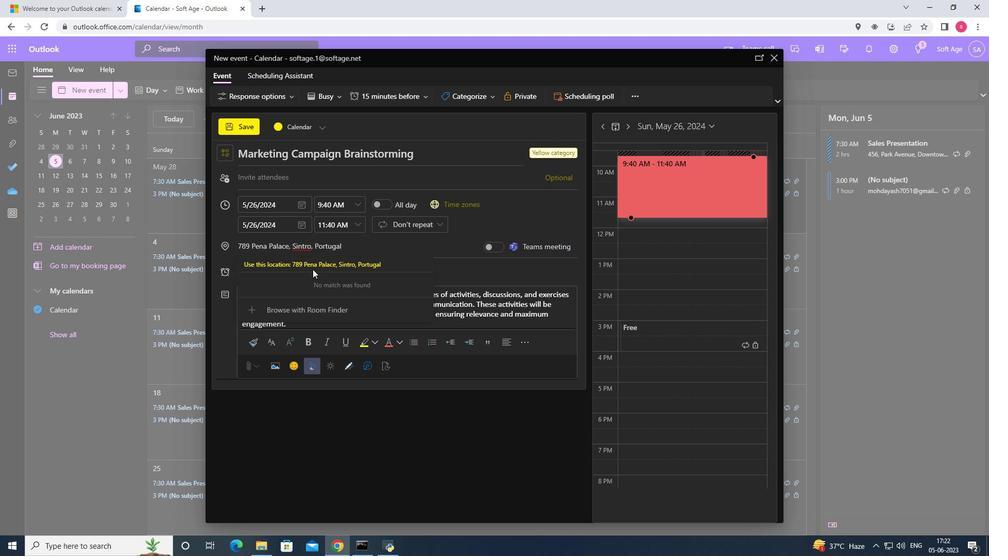 
Action: Mouse pressed left at (316, 266)
Screenshot: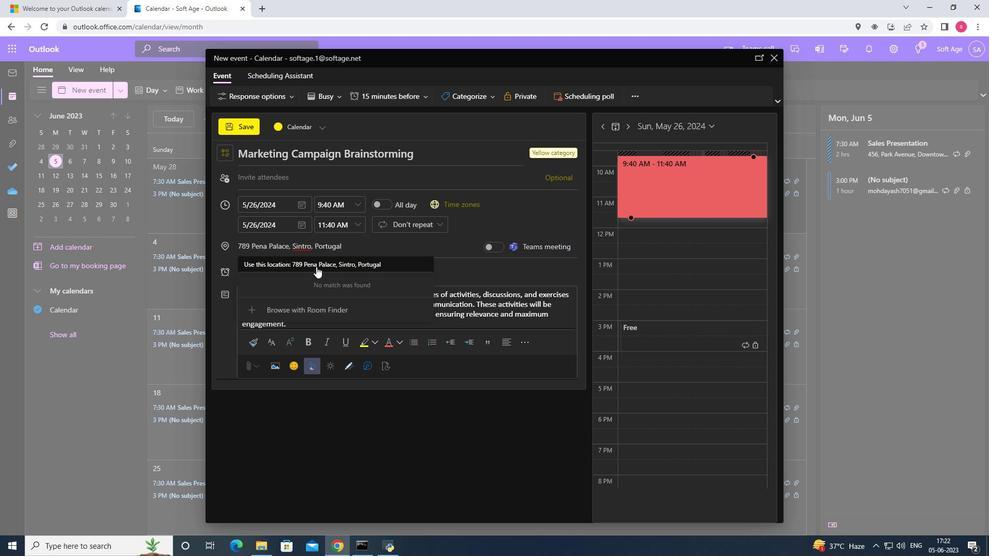 
Action: Mouse moved to (297, 174)
Screenshot: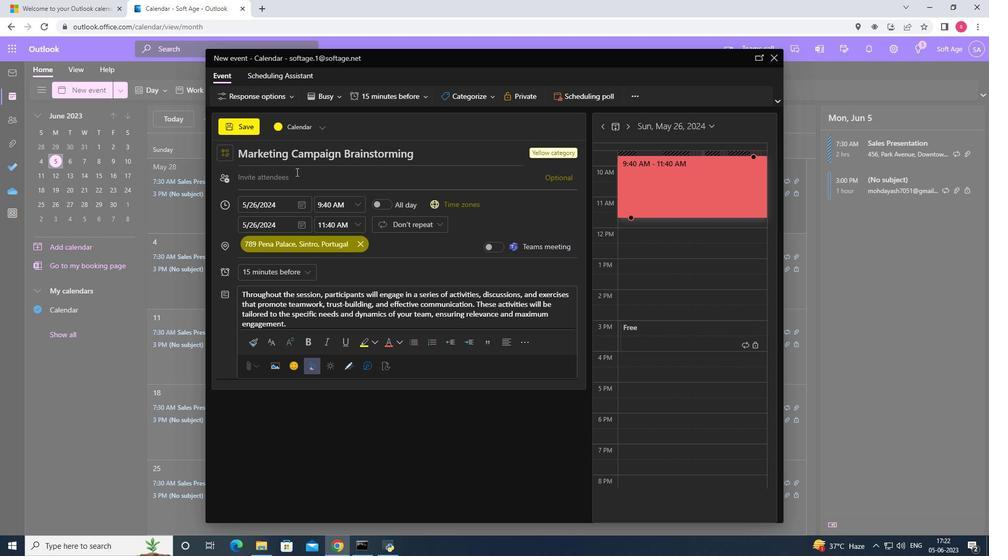 
Action: Mouse pressed left at (297, 174)
Screenshot: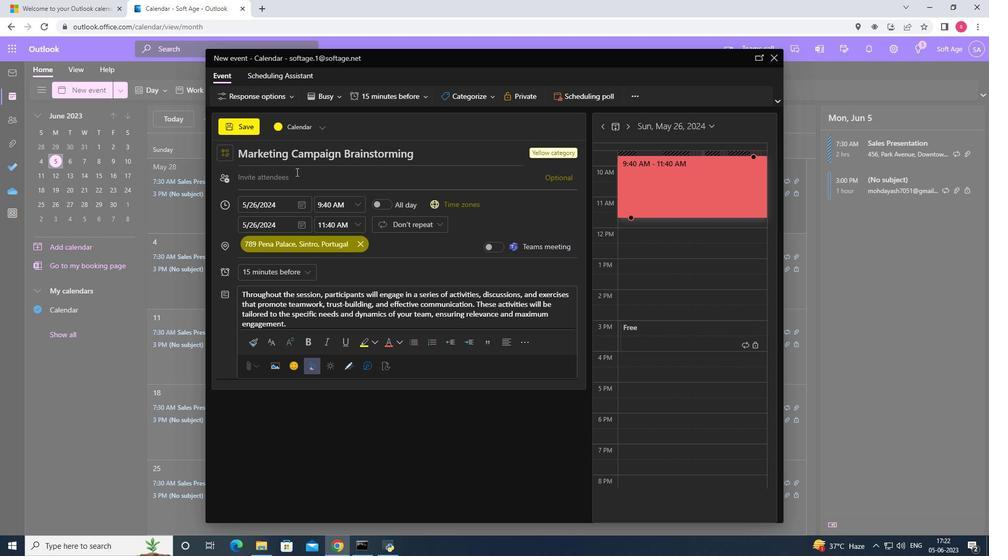 
Action: Key pressed softage.2<Key.shift>@
Screenshot: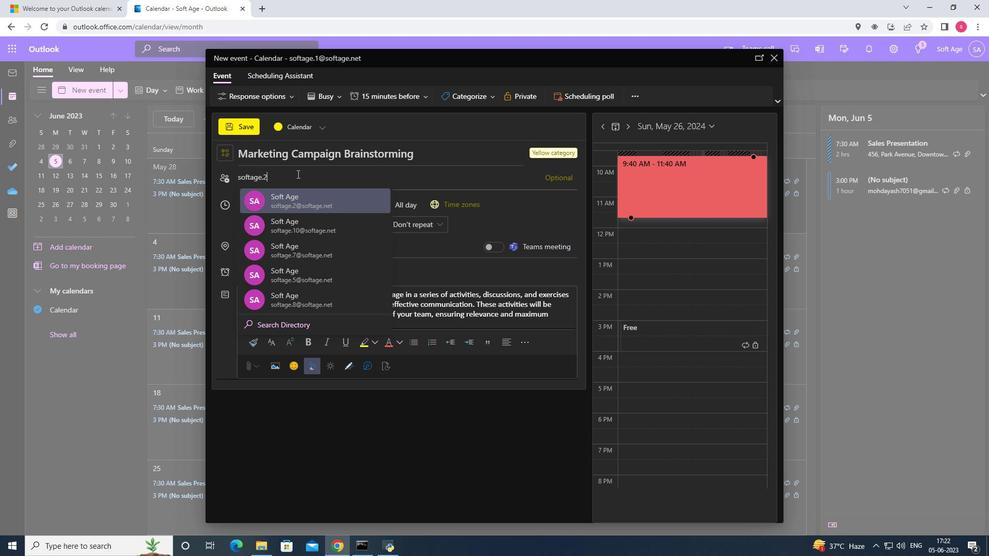
Action: Mouse moved to (313, 198)
Screenshot: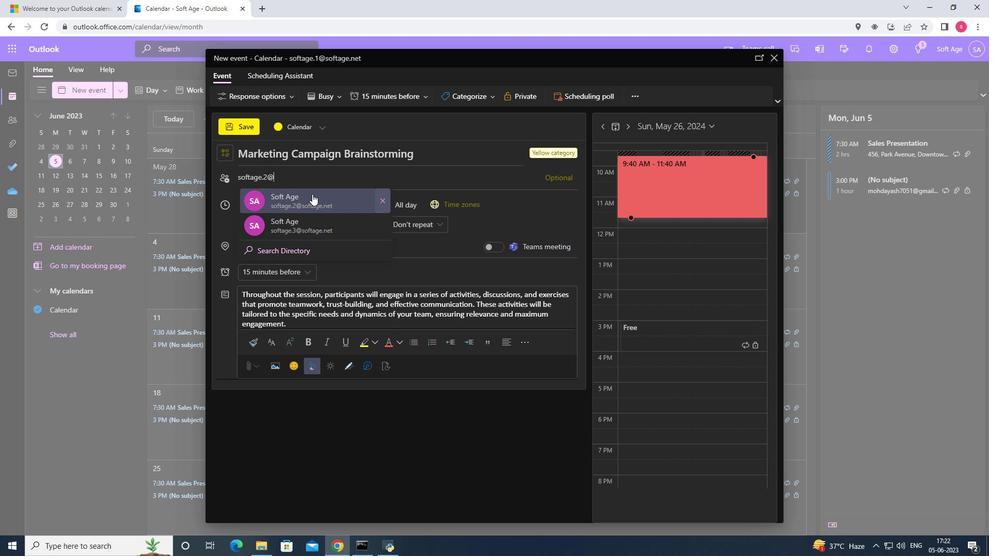 
Action: Mouse pressed left at (313, 198)
Screenshot: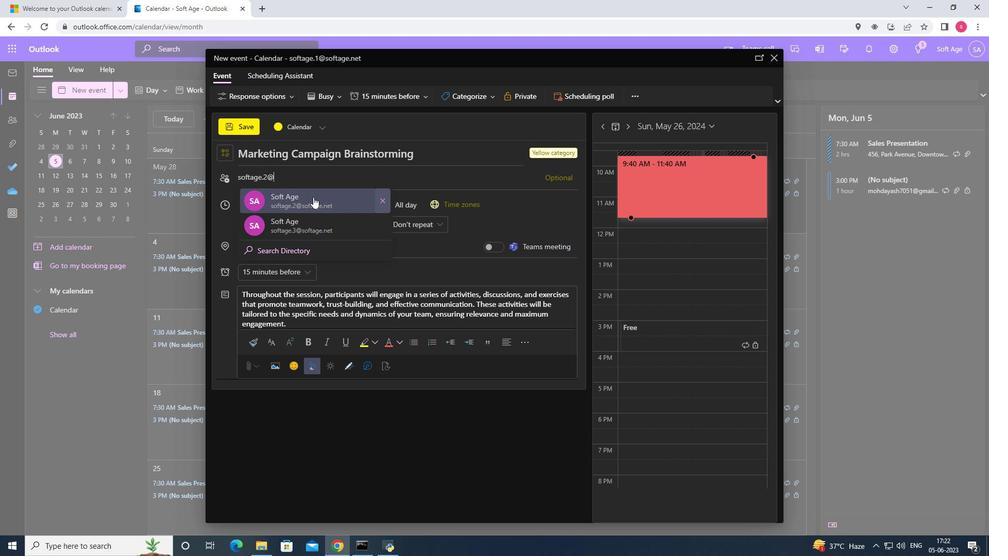 
Action: Key pressed softage.3<Key.shift>@
Screenshot: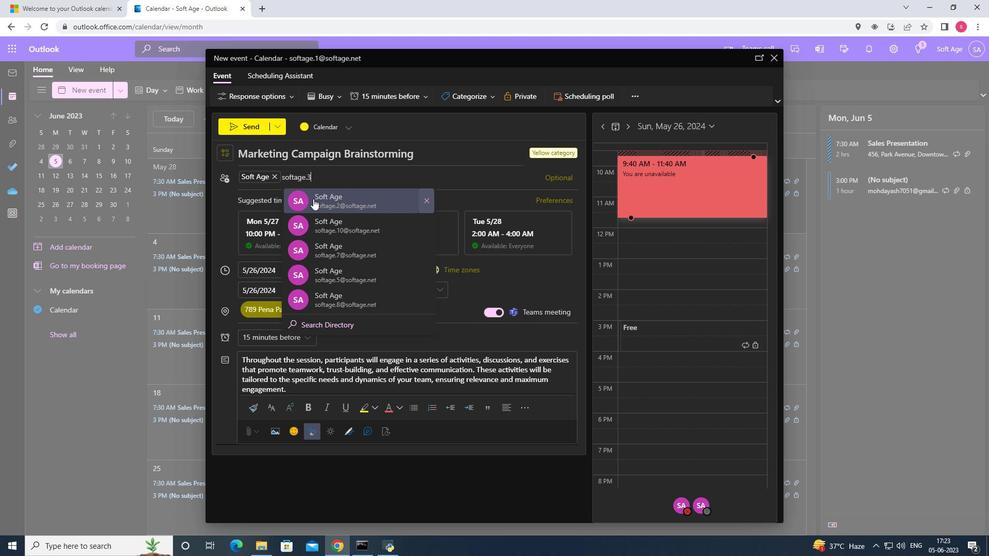 
Action: Mouse pressed left at (313, 198)
Screenshot: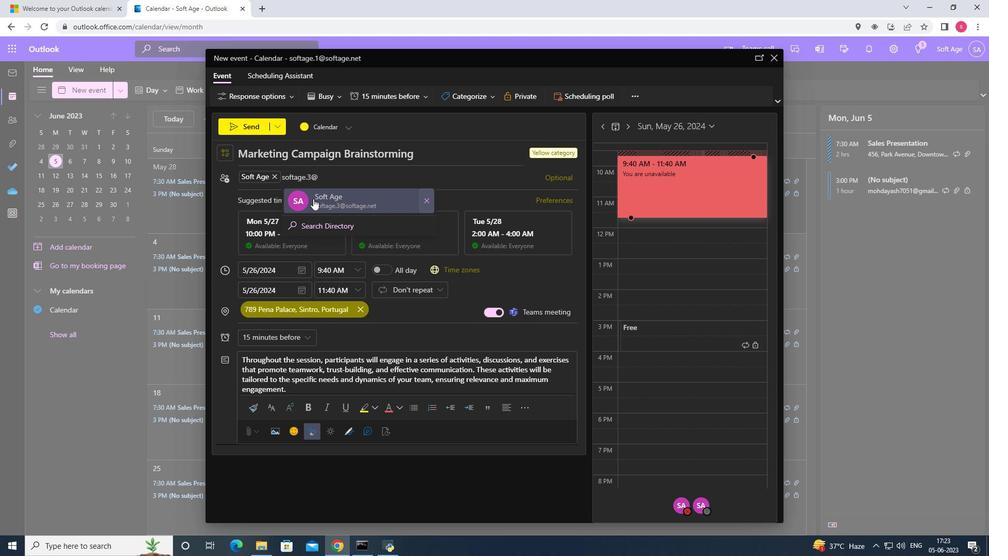
Action: Mouse moved to (304, 339)
Screenshot: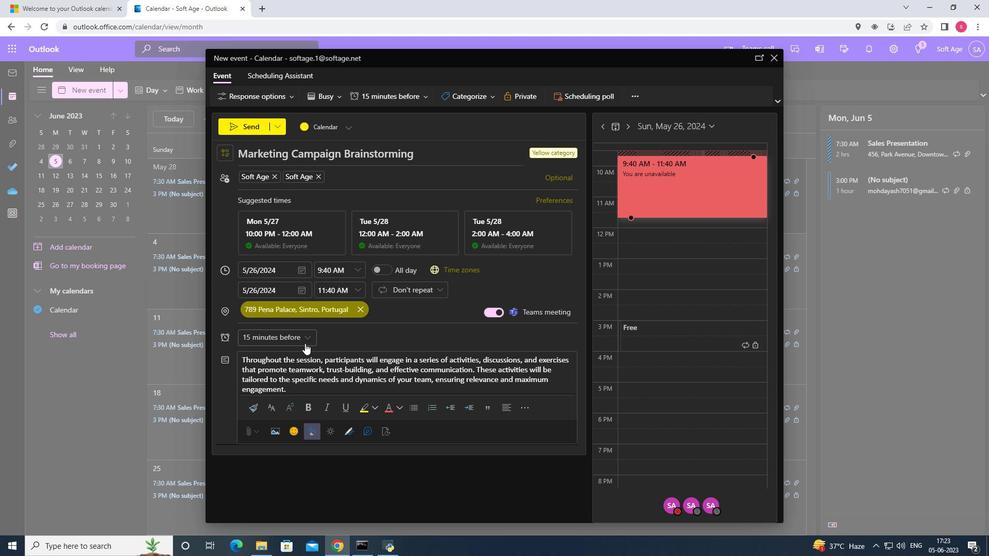 
Action: Mouse pressed left at (304, 339)
Screenshot: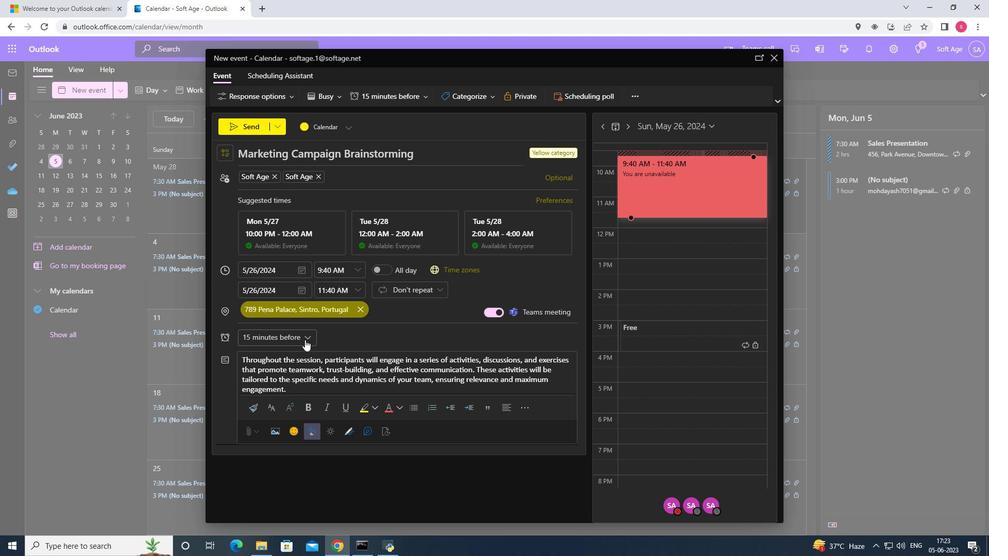 
Action: Mouse moved to (283, 281)
Screenshot: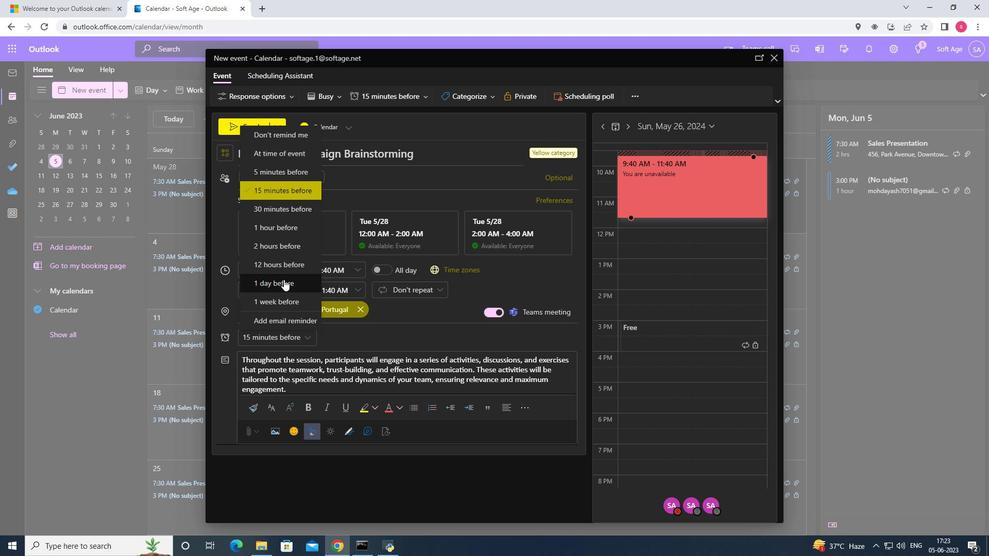 
Action: Mouse pressed left at (283, 281)
Screenshot: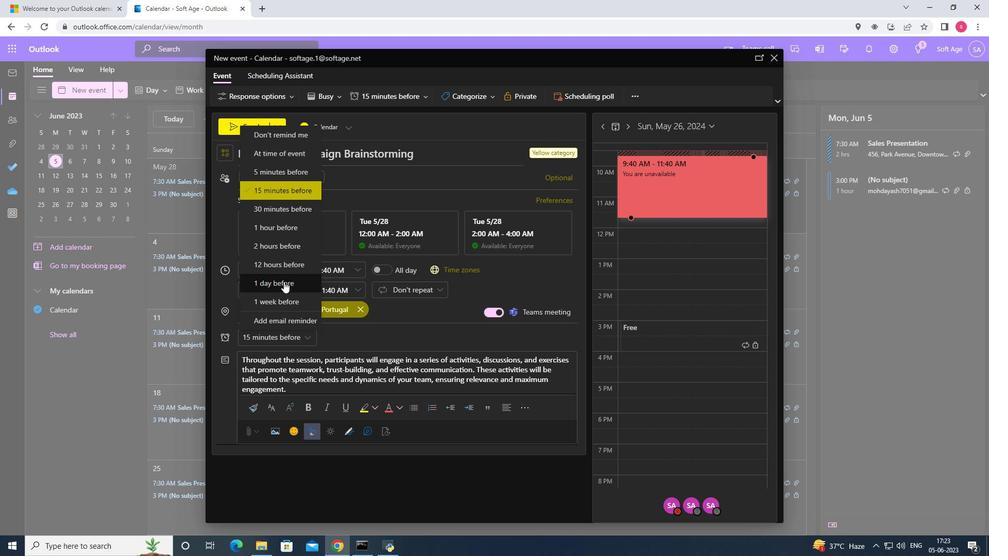 
Action: Mouse moved to (254, 126)
Screenshot: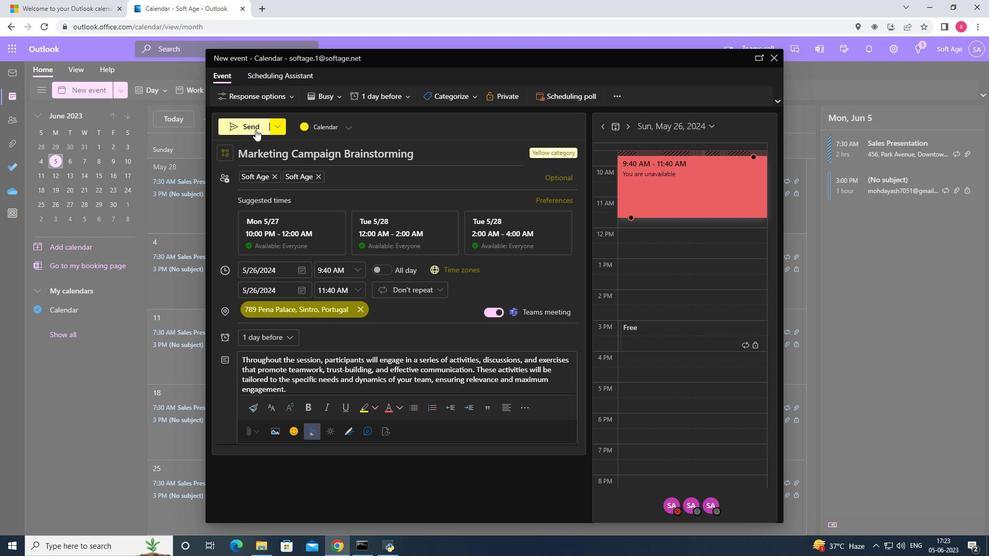 
Action: Mouse pressed left at (254, 126)
Screenshot: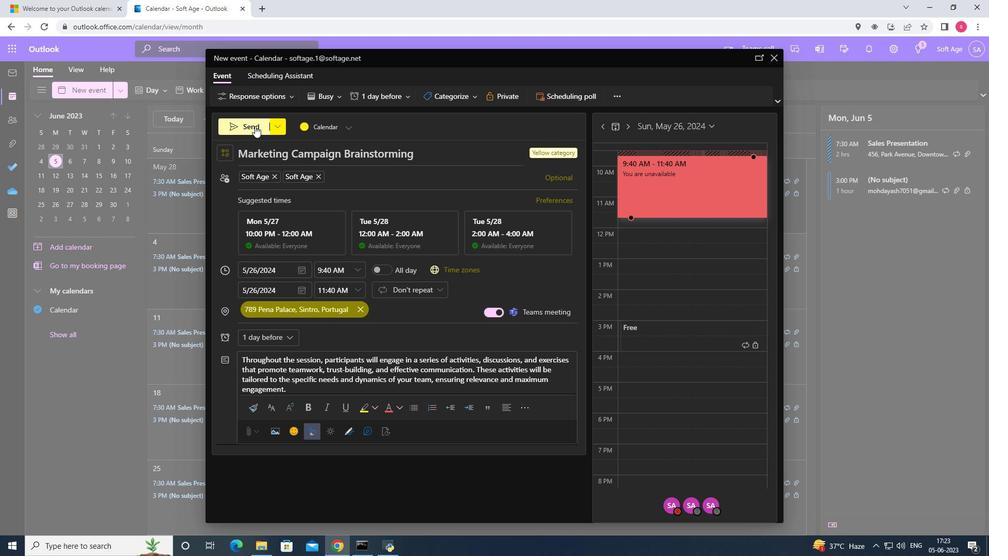 
